 Task: Add an event with the title Product Development Update and Future Roadmap Discussion, date '2023/11/11', time 9:15 AM to 11:15 AMand add a description: Reviewing the creative elements of the campaign, such as visuals, copywriting, branding, and overall design. This involves evaluating their effectiveness in capturing attention, conveying the intended message, and creating a memorable brand impression.Select event color  Tomato . Add location for the event as: Hamburg, Germany, logged in from the account softage.4@softage.netand send the event invitation to softage.6@softage.net and softage.7@softage.net. Set a reminder for the event Weekly on Sunday
Action: Mouse moved to (108, 126)
Screenshot: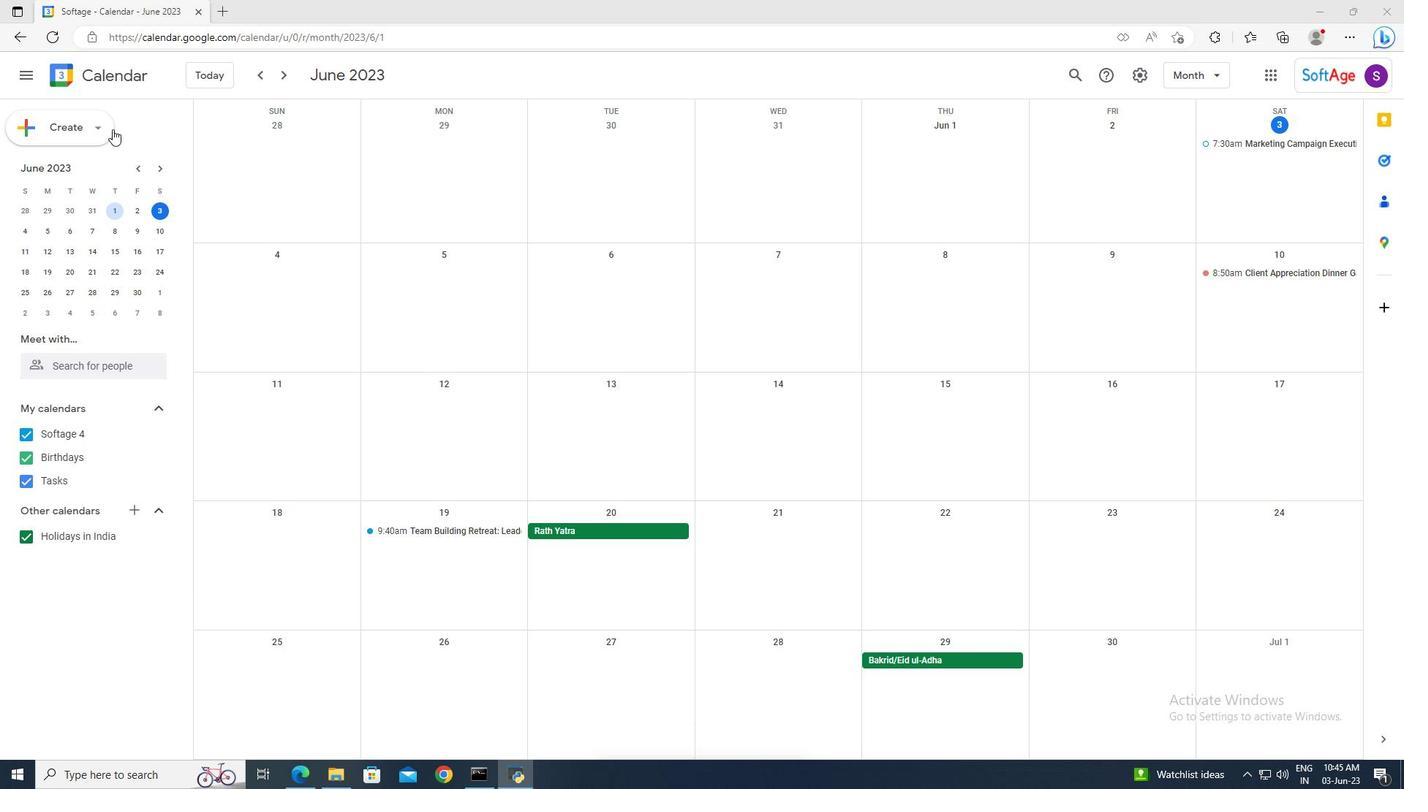 
Action: Mouse pressed left at (108, 126)
Screenshot: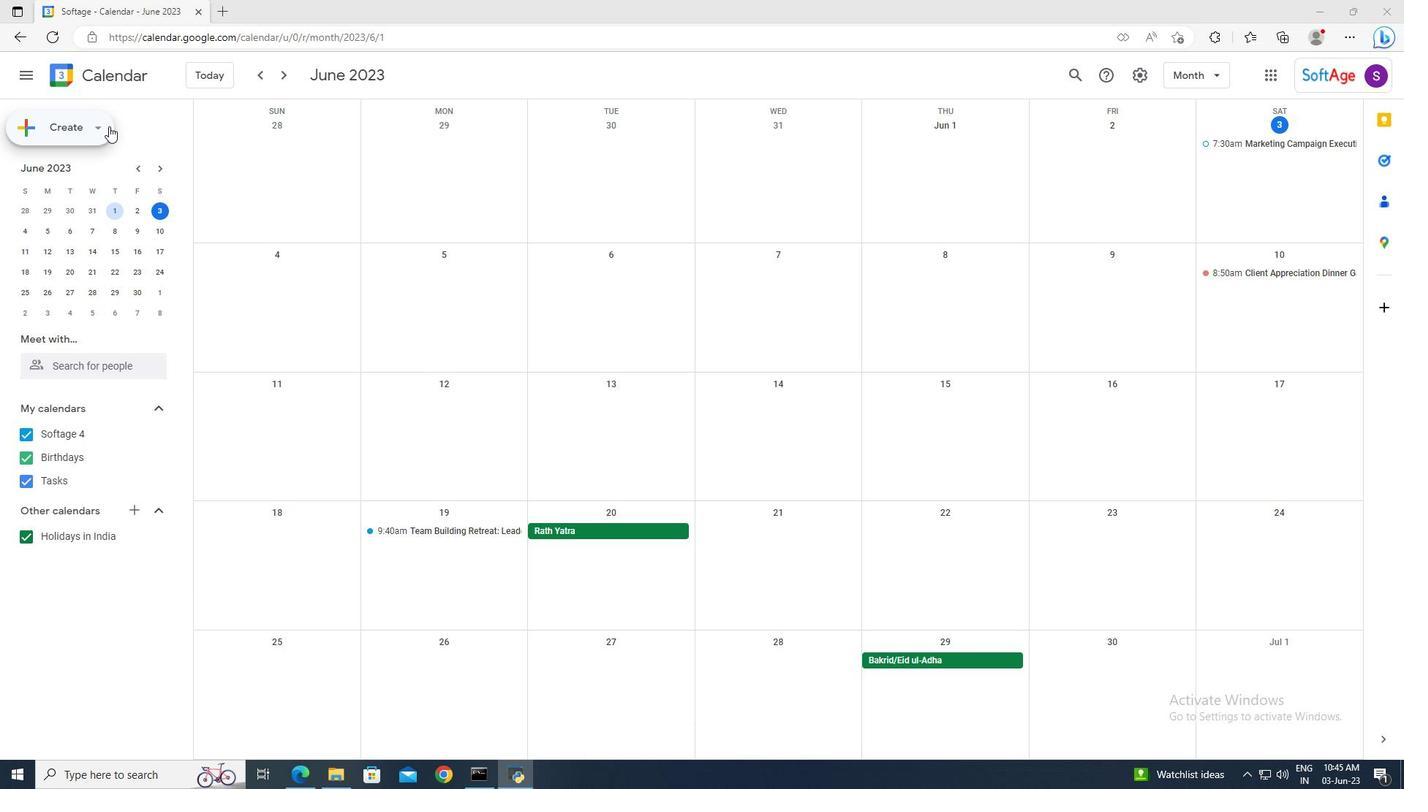 
Action: Mouse moved to (107, 163)
Screenshot: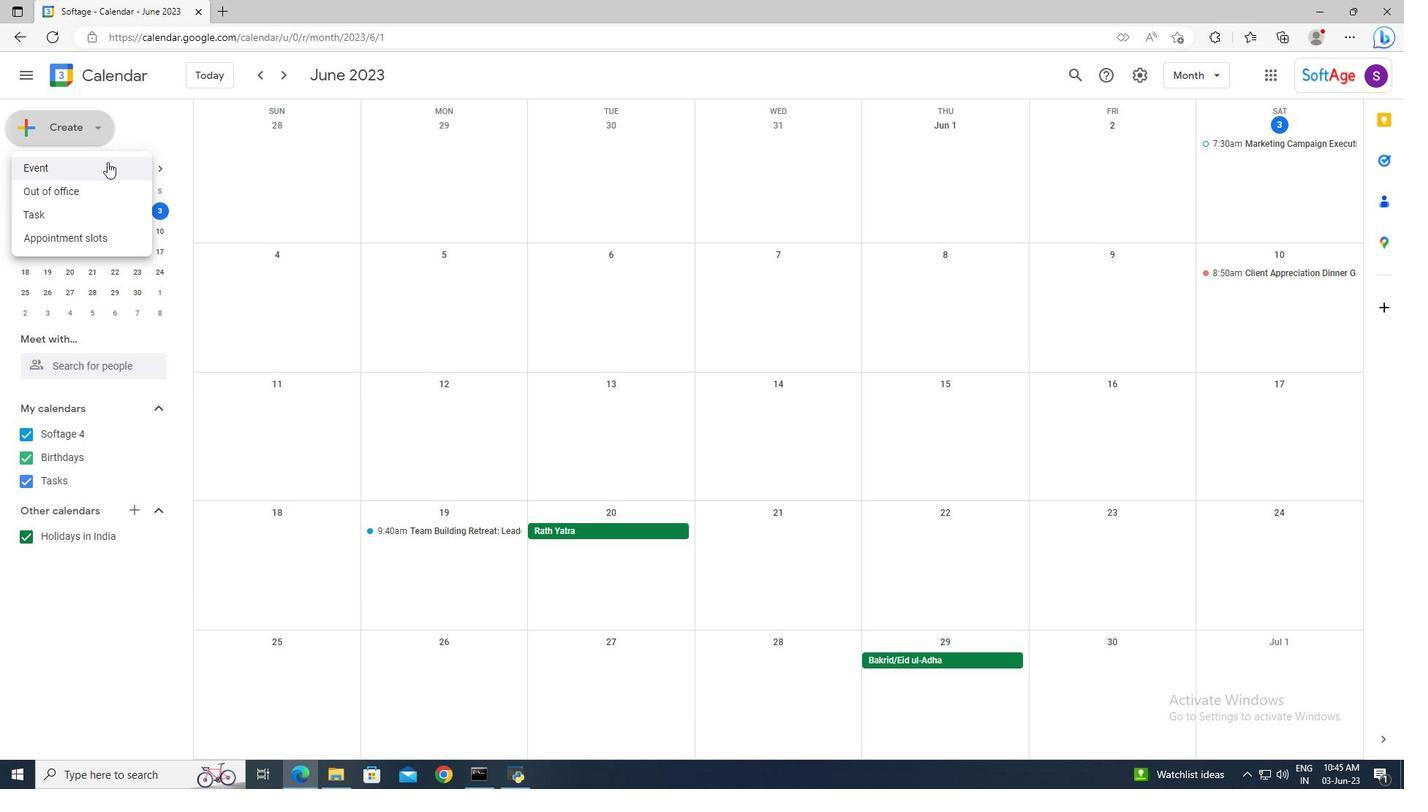 
Action: Mouse pressed left at (107, 163)
Screenshot: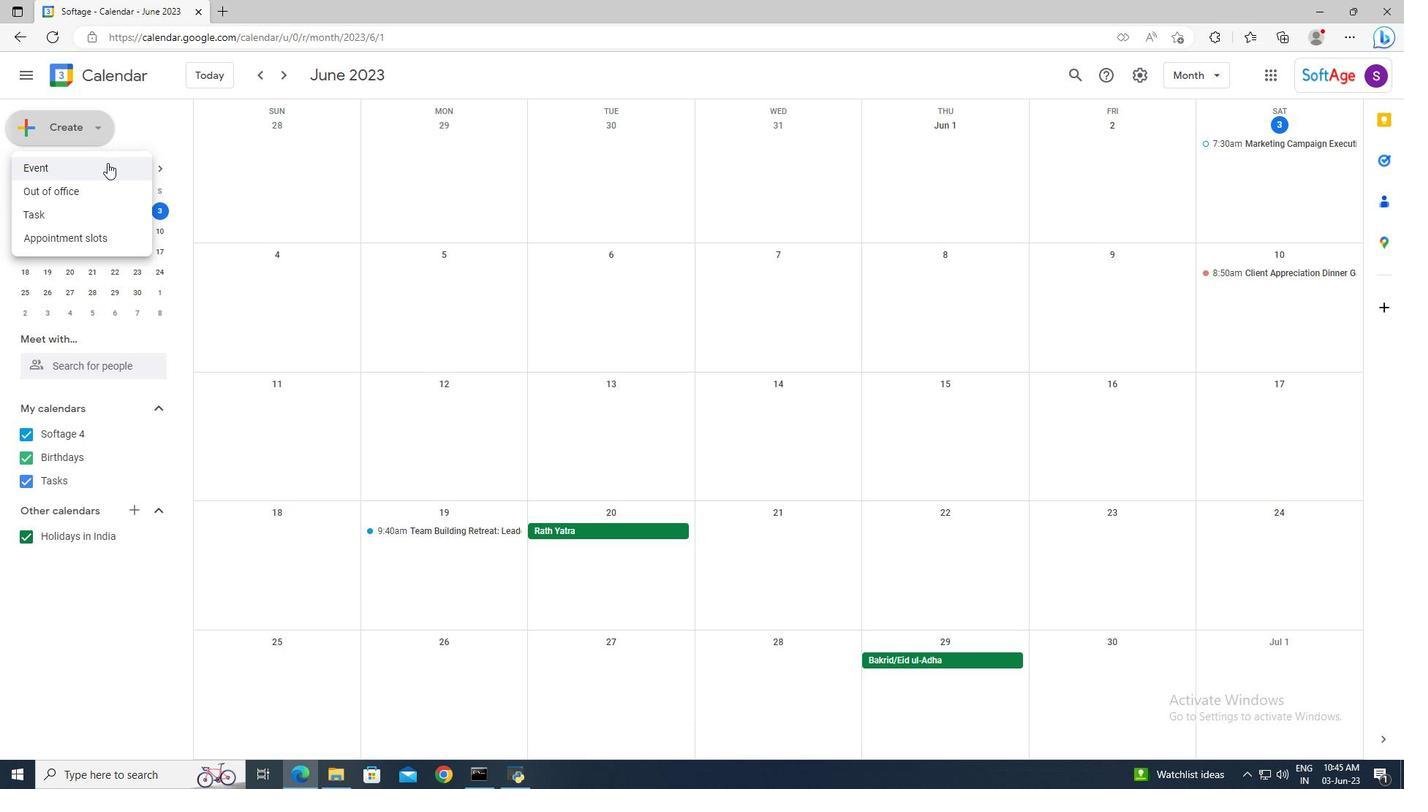 
Action: Mouse moved to (730, 489)
Screenshot: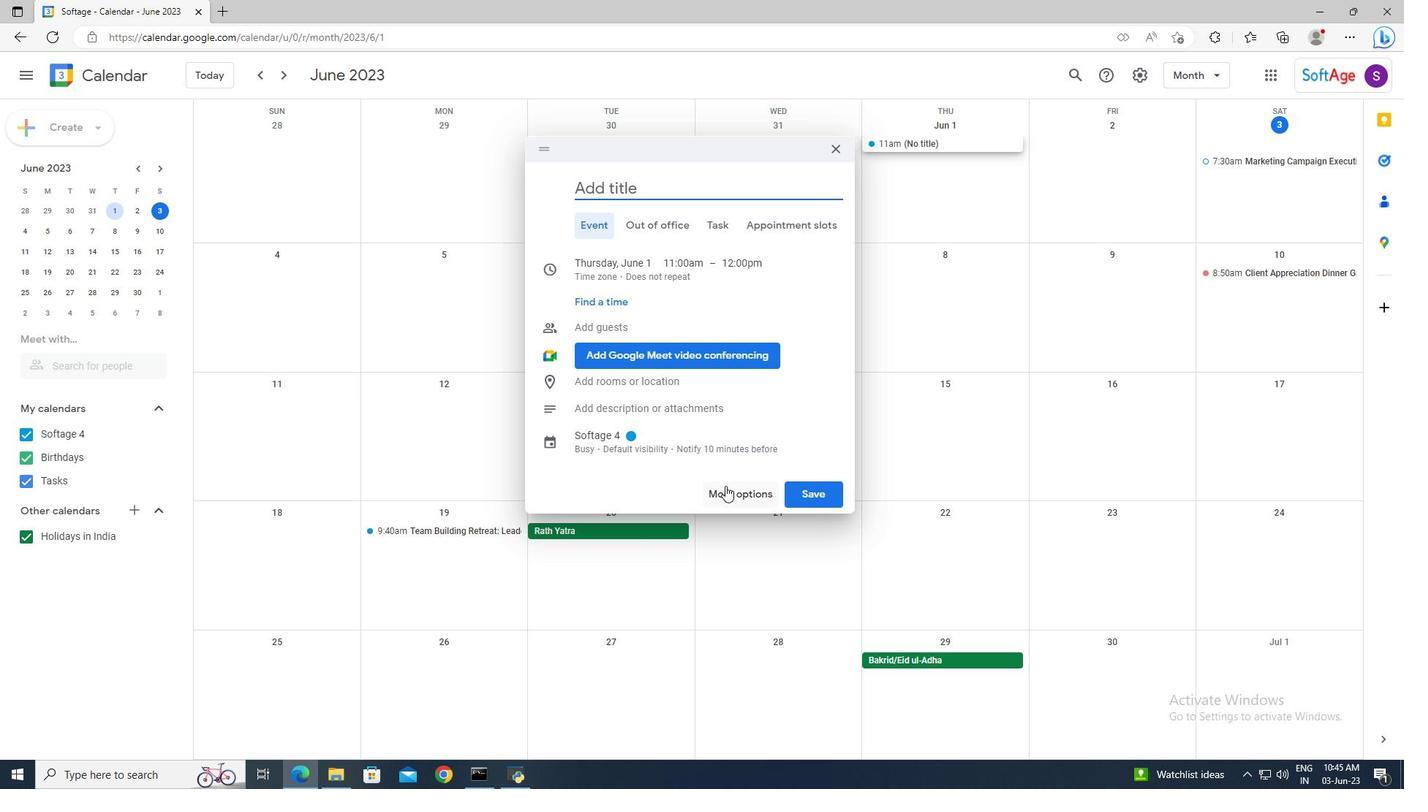 
Action: Mouse pressed left at (730, 489)
Screenshot: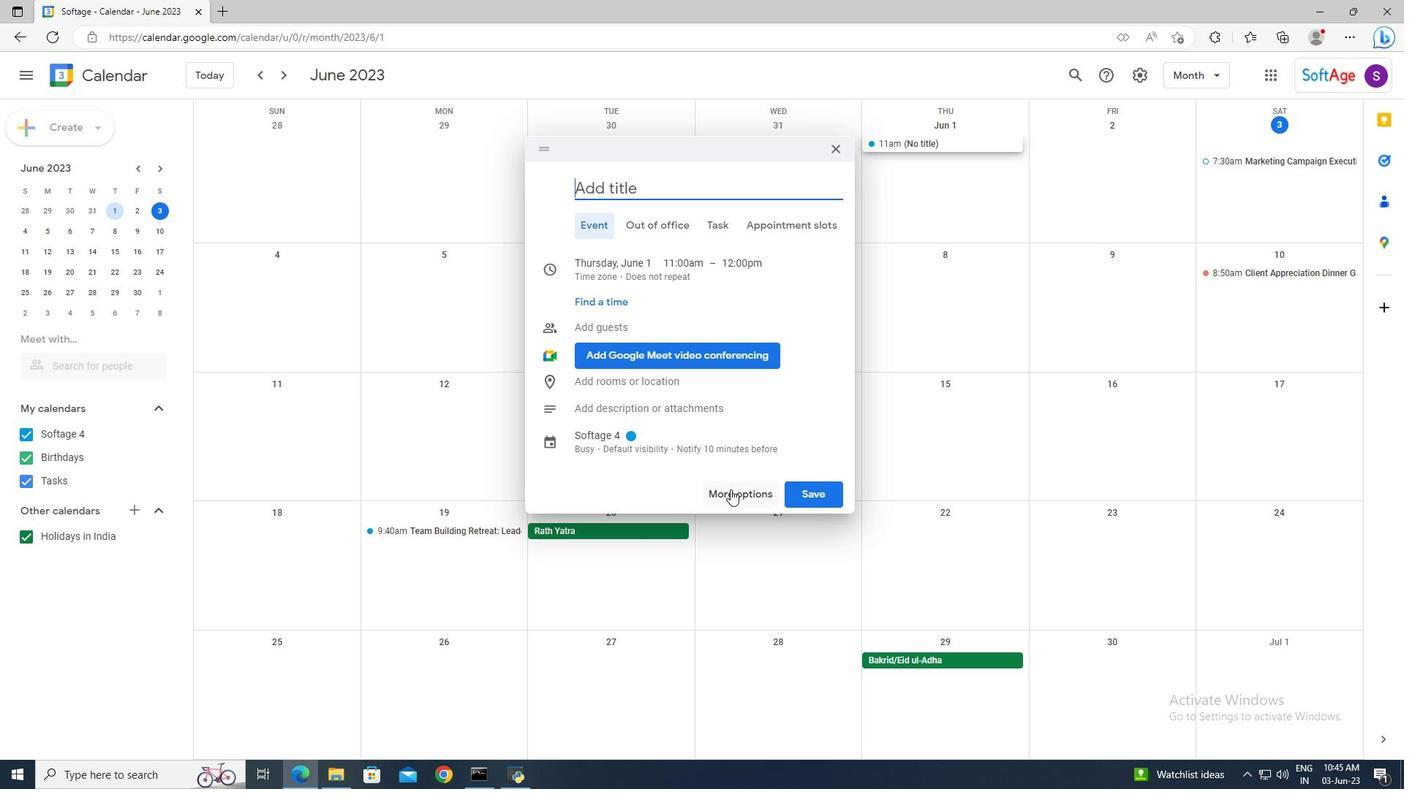 
Action: Mouse moved to (426, 86)
Screenshot: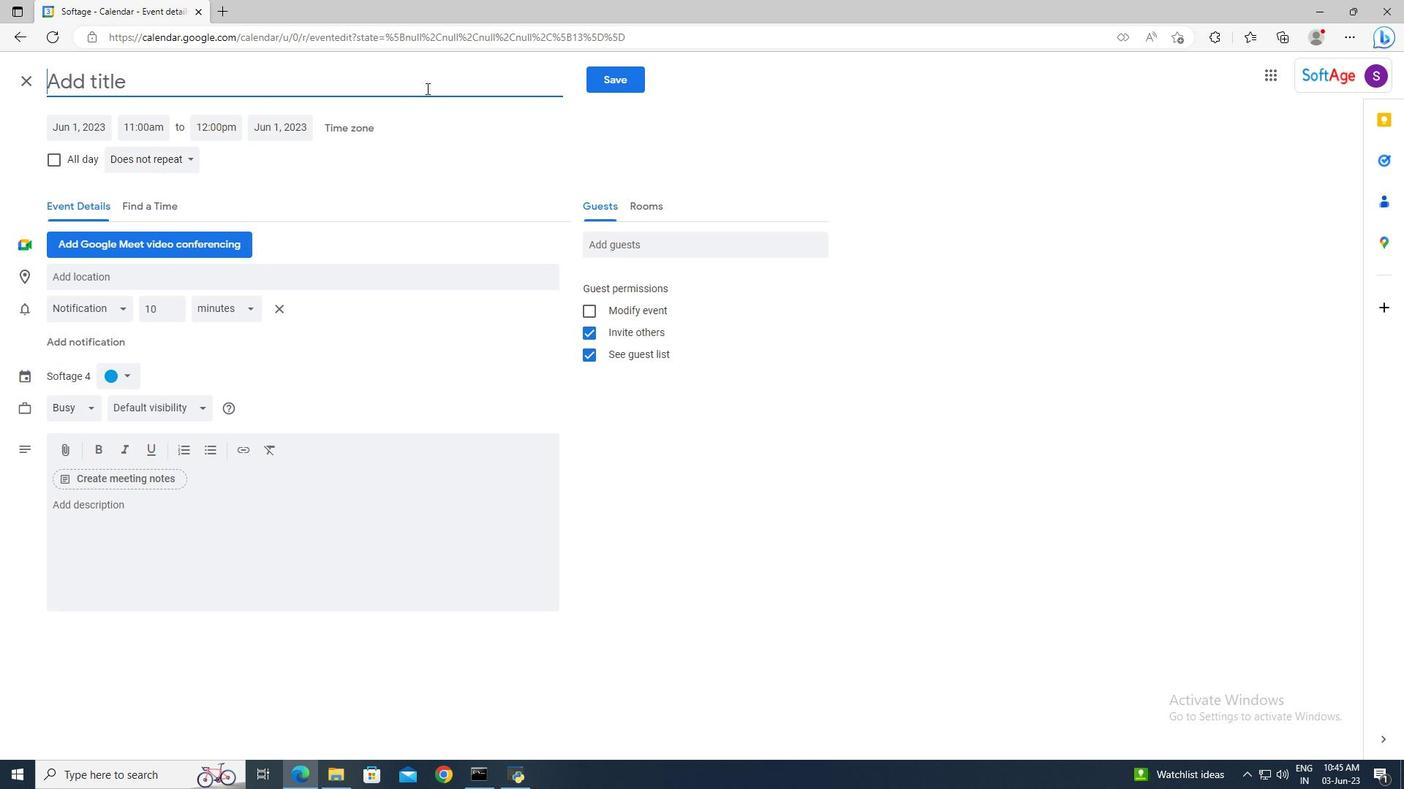 
Action: Mouse pressed left at (426, 86)
Screenshot: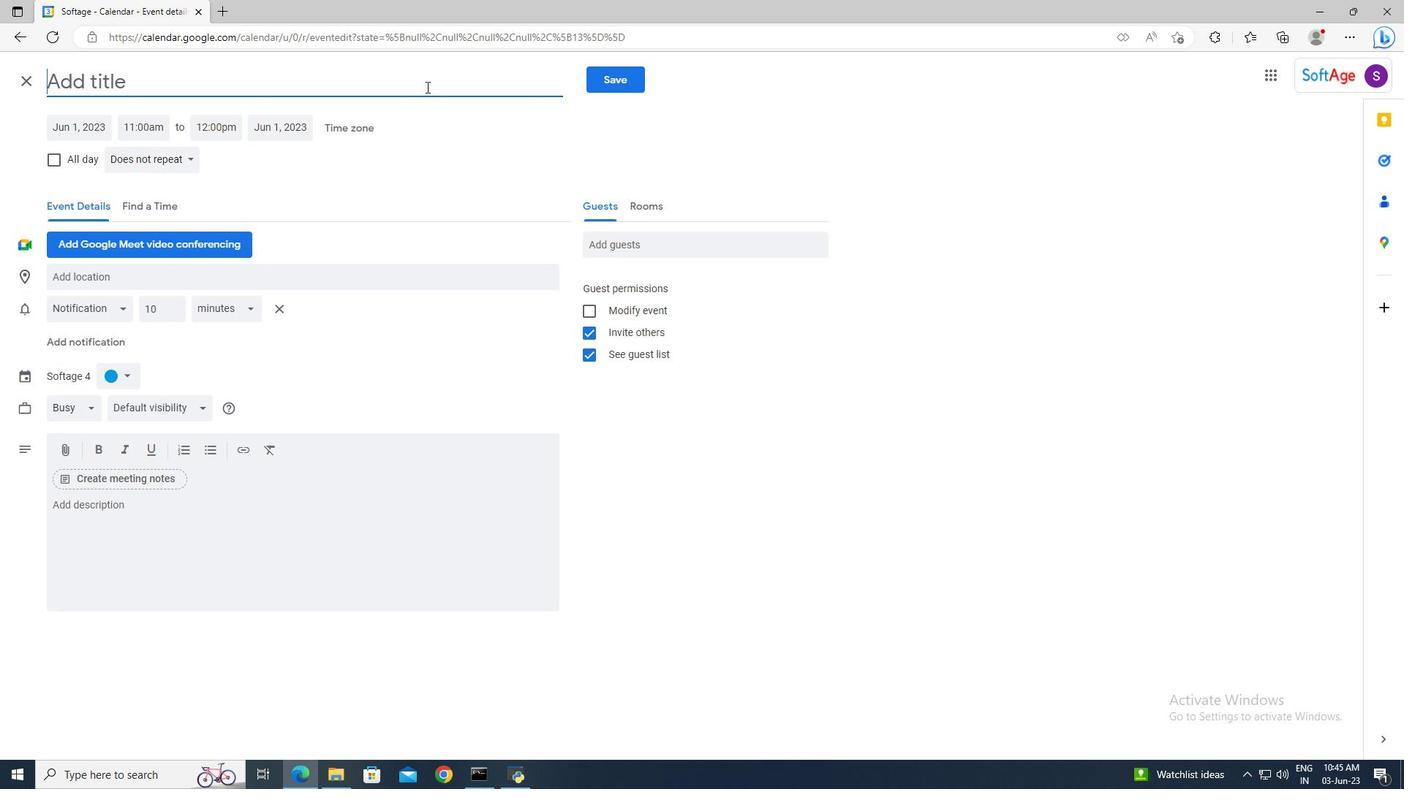 
Action: Key pressed <Key.shift>Product<Key.space><Key.shift><Key.shift><Key.shift><Key.shift><Key.shift><Key.shift><Key.shift><Key.shift><Key.shift>Development<Key.space><Key.shift>Update<Key.space>and<Key.space><Key.shift>Future<Key.space><Key.shift><Key.shift>Roadmap<Key.space><Key.shift>Discussion
Screenshot: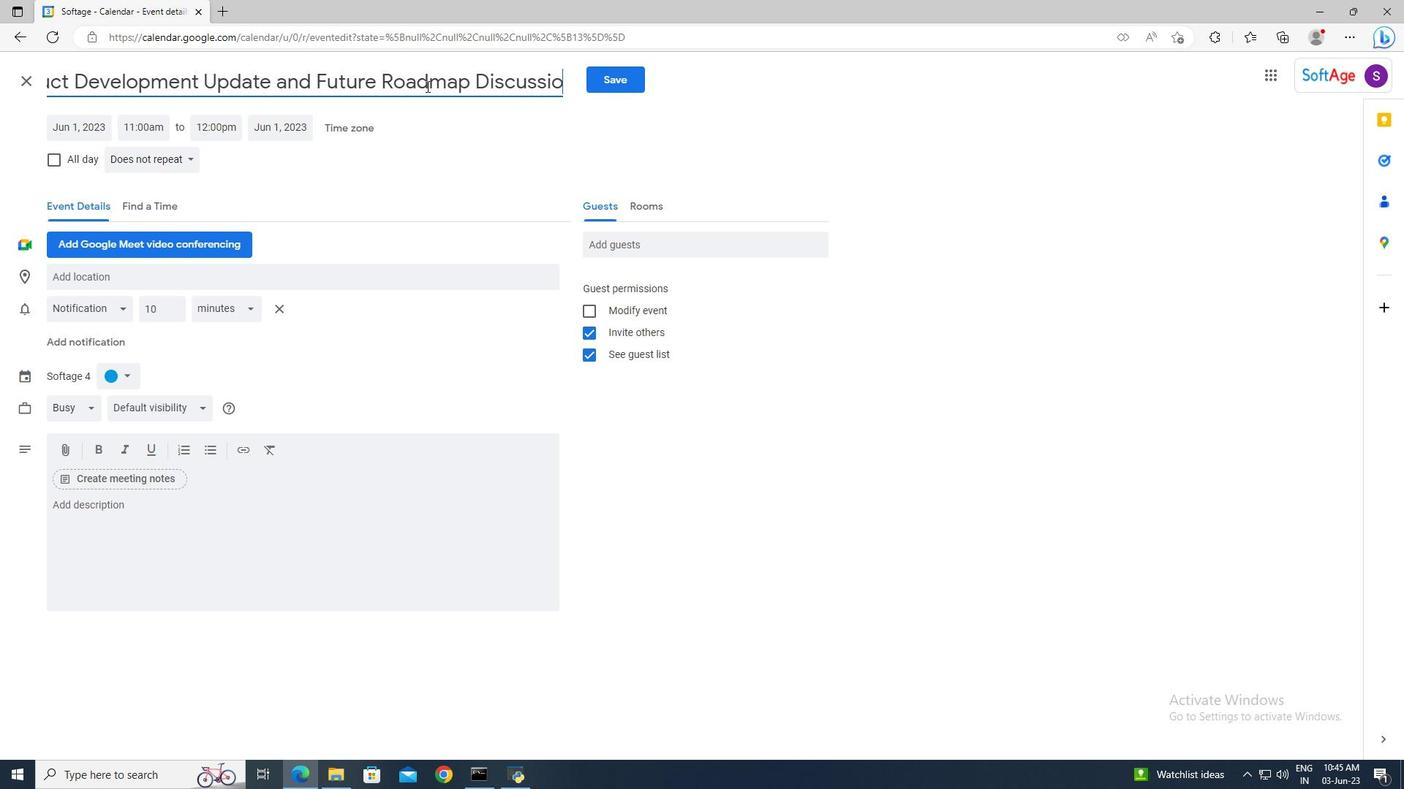 
Action: Mouse moved to (105, 125)
Screenshot: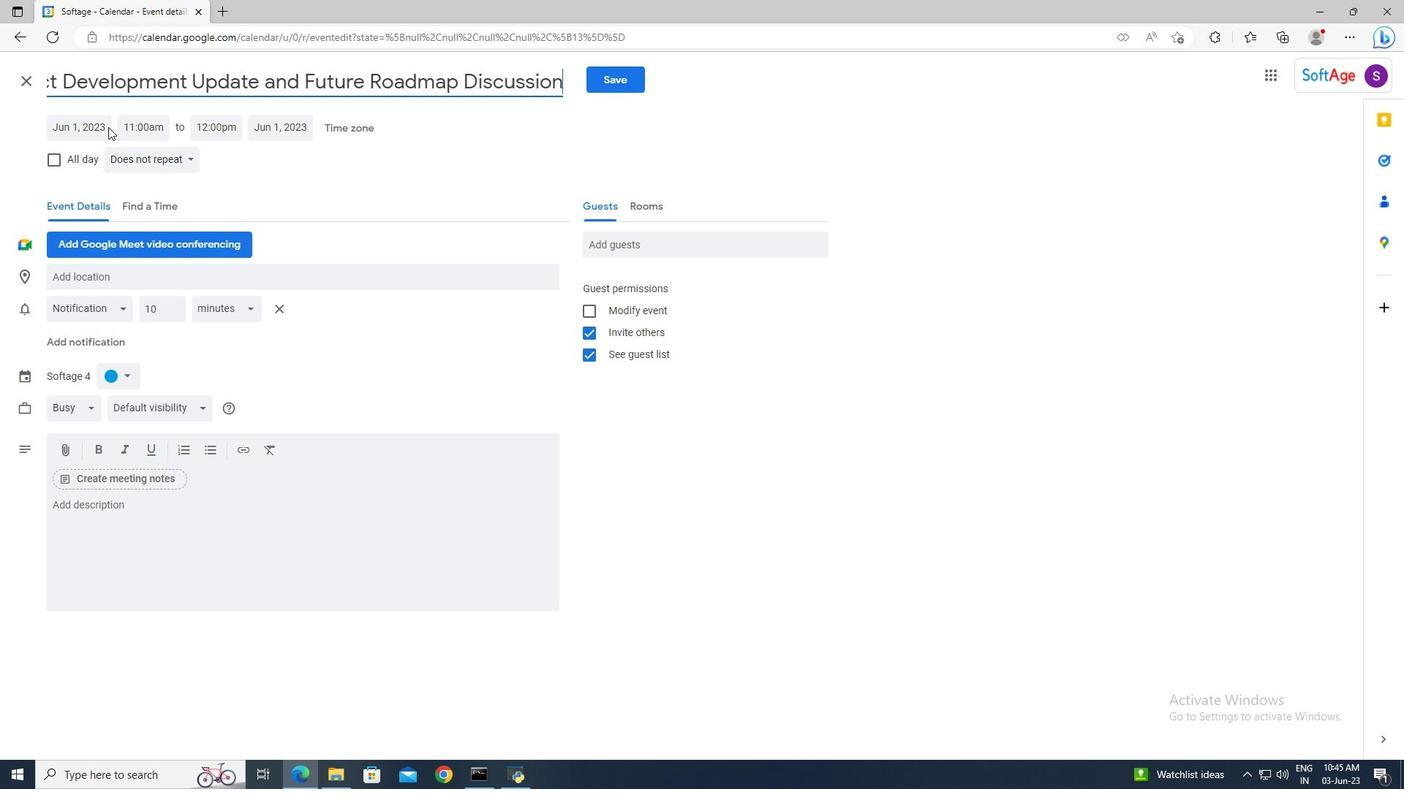 
Action: Mouse pressed left at (105, 125)
Screenshot: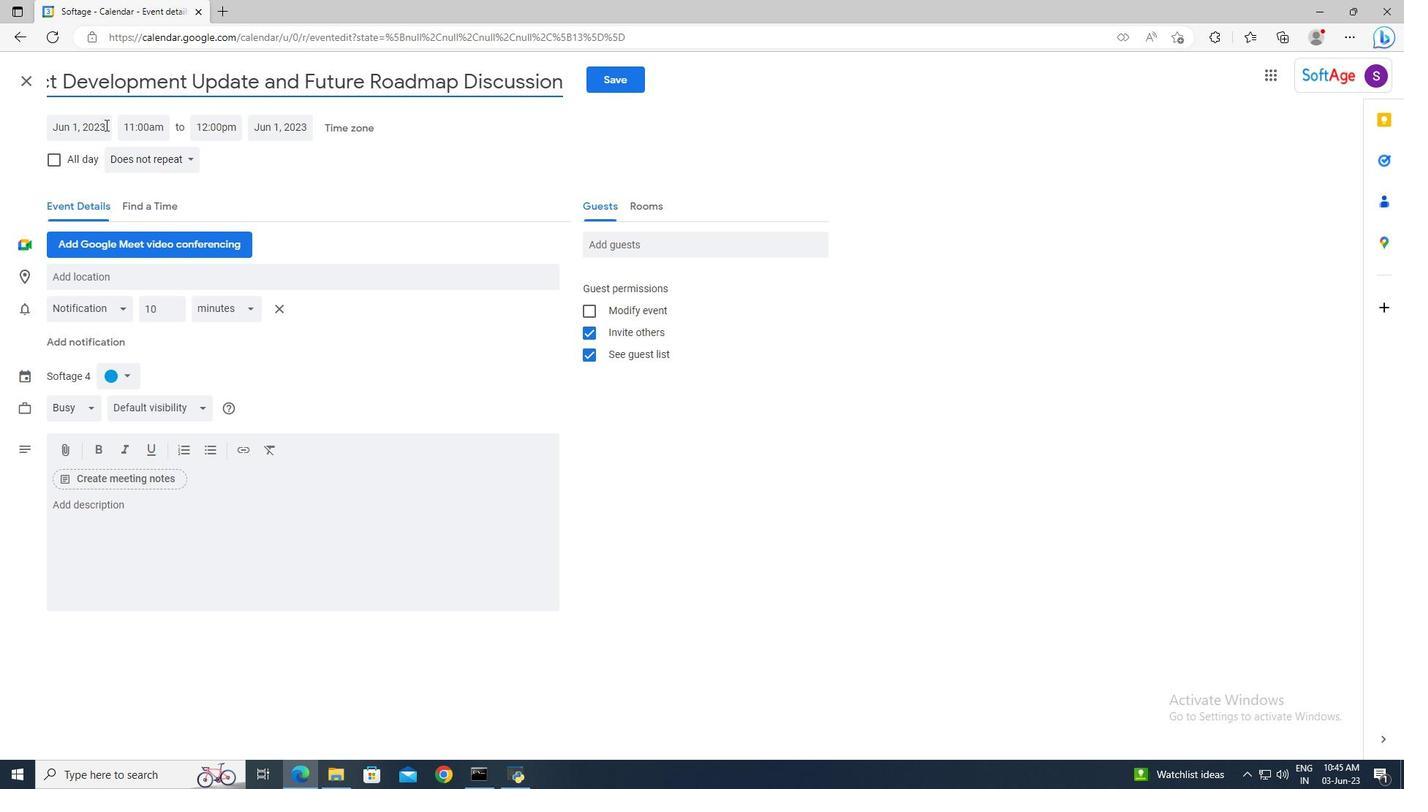 
Action: Mouse moved to (227, 154)
Screenshot: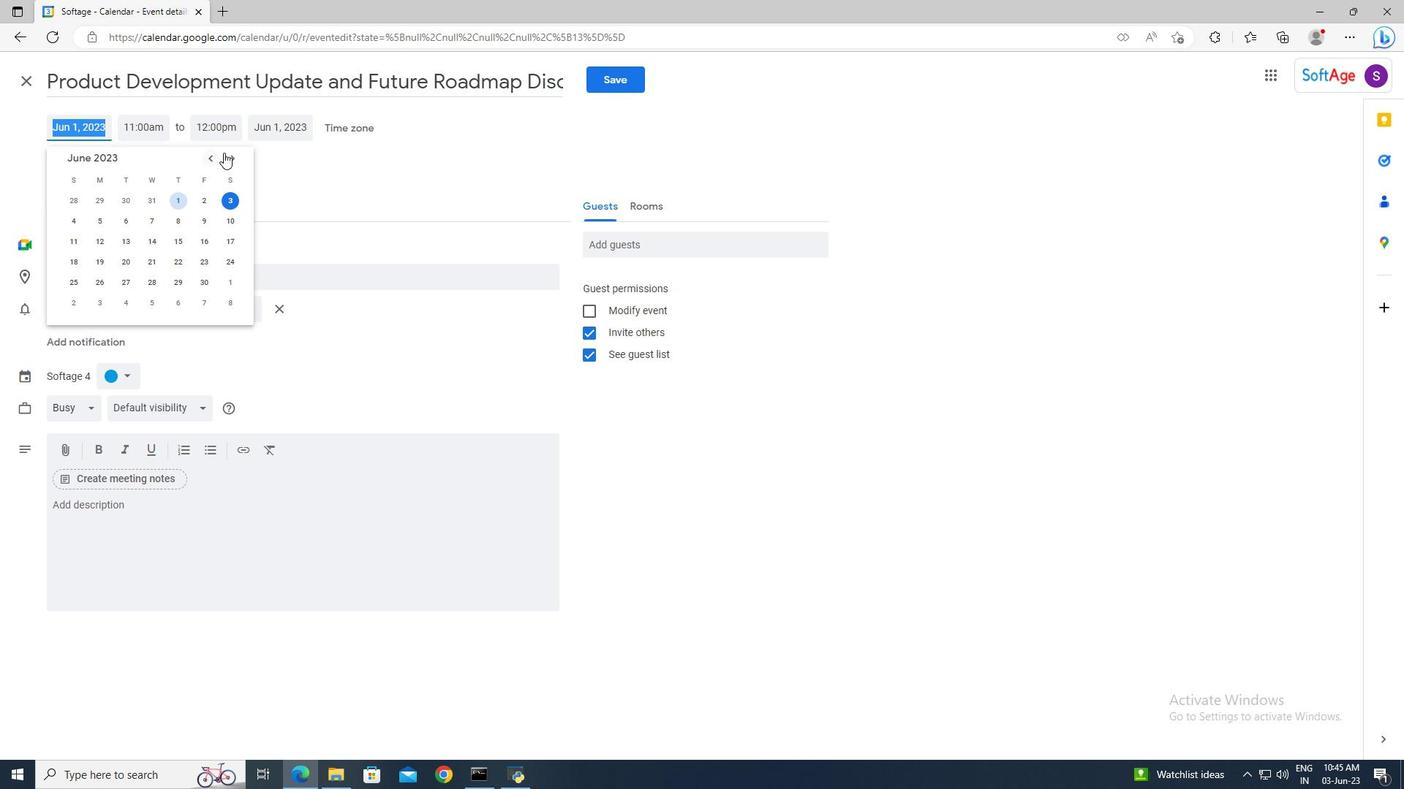 
Action: Mouse pressed left at (227, 154)
Screenshot: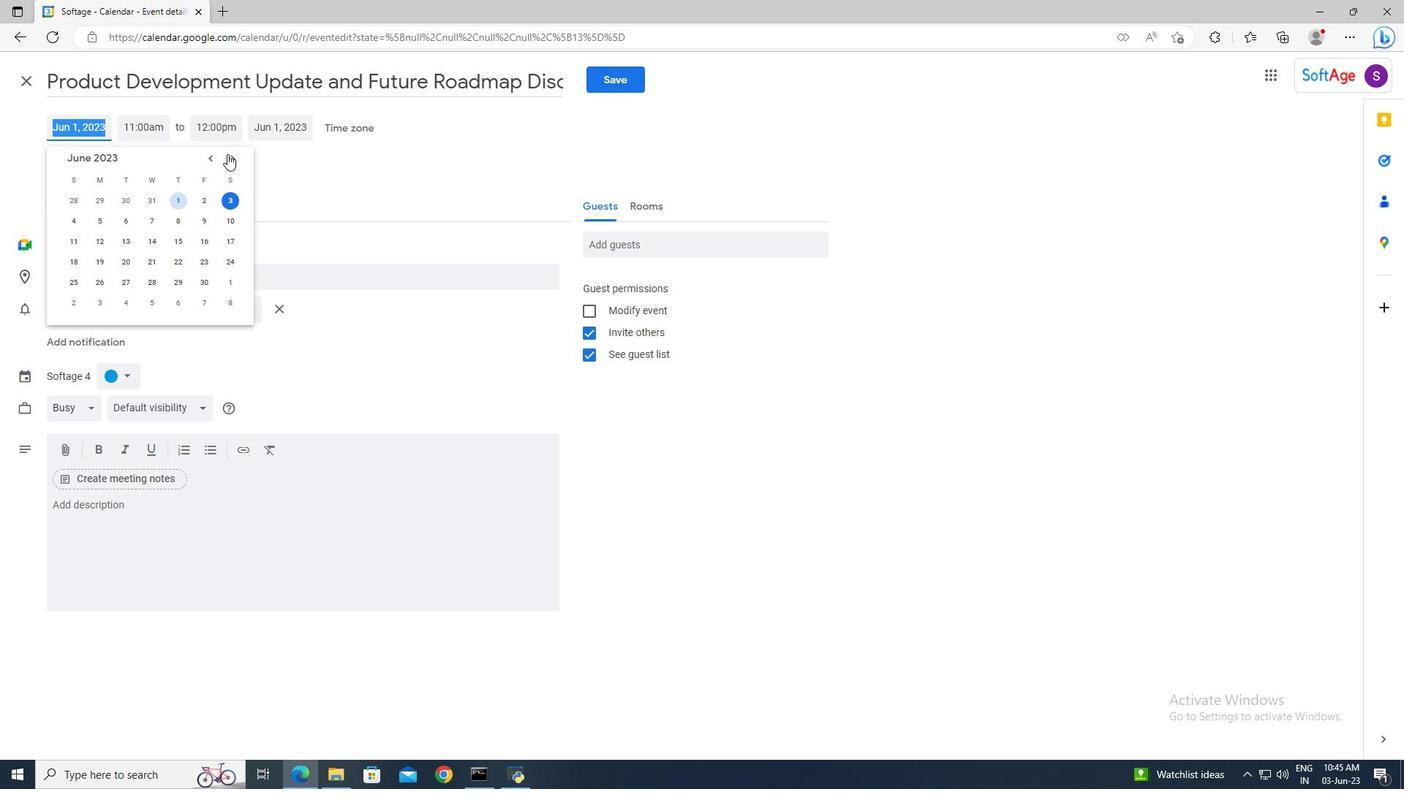 
Action: Mouse pressed left at (227, 154)
Screenshot: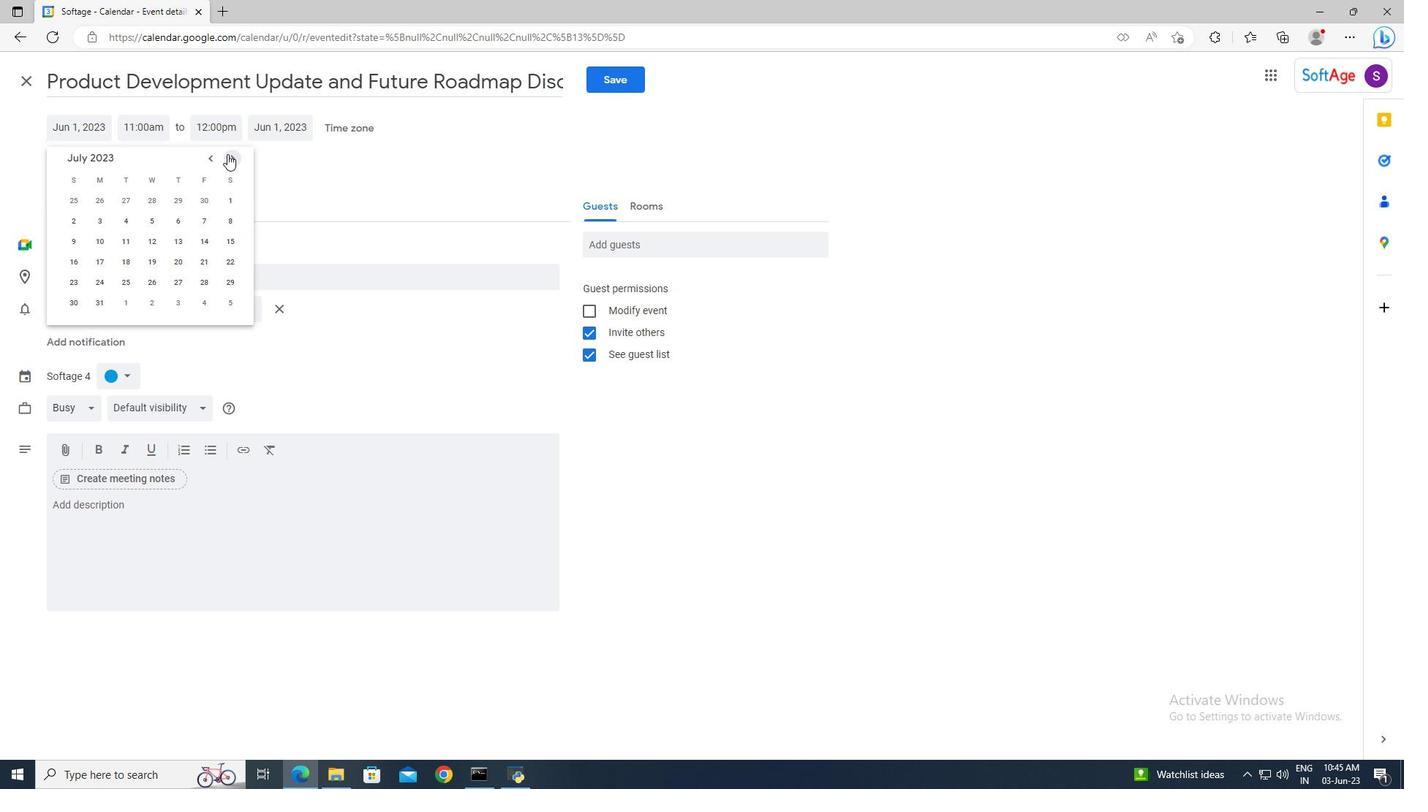 
Action: Mouse pressed left at (227, 154)
Screenshot: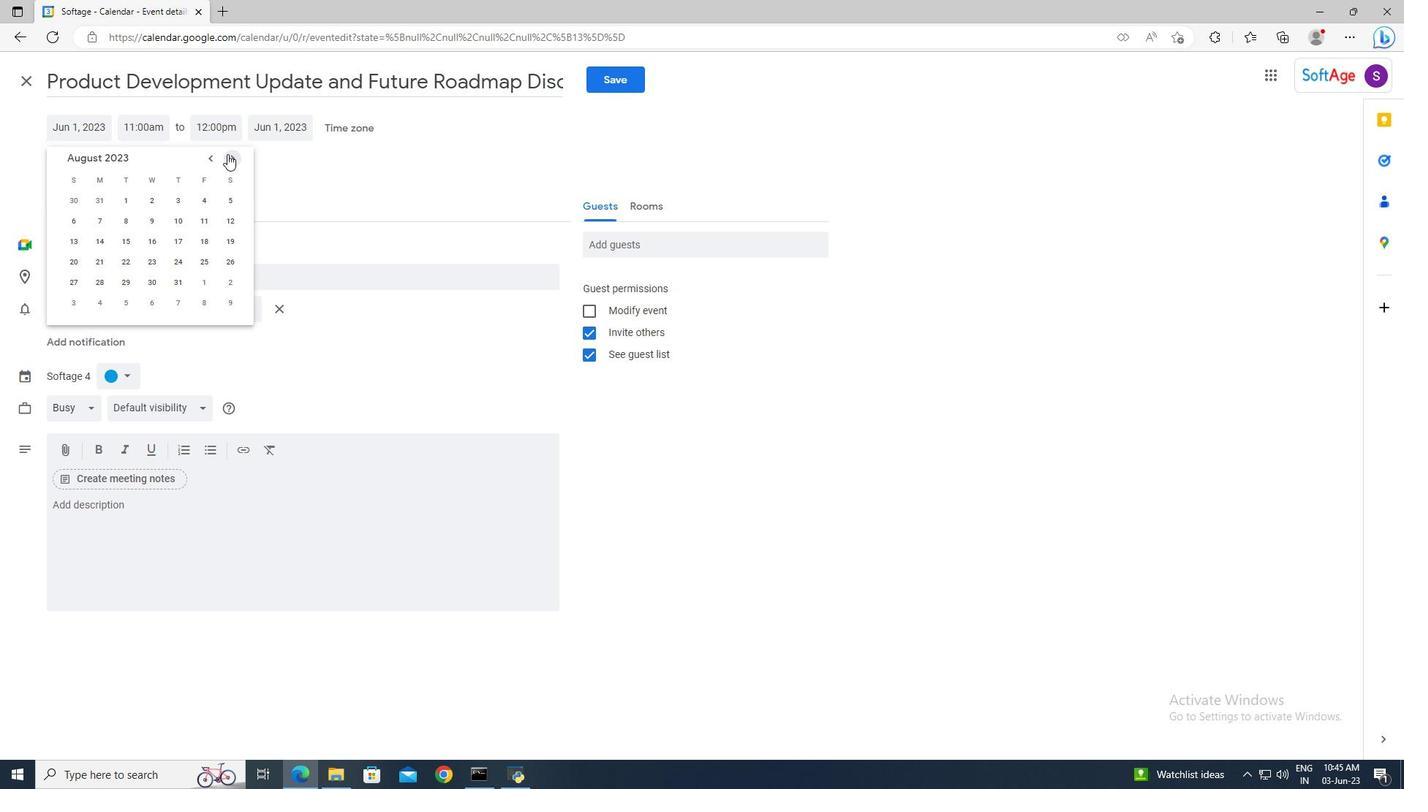 
Action: Mouse pressed left at (227, 154)
Screenshot: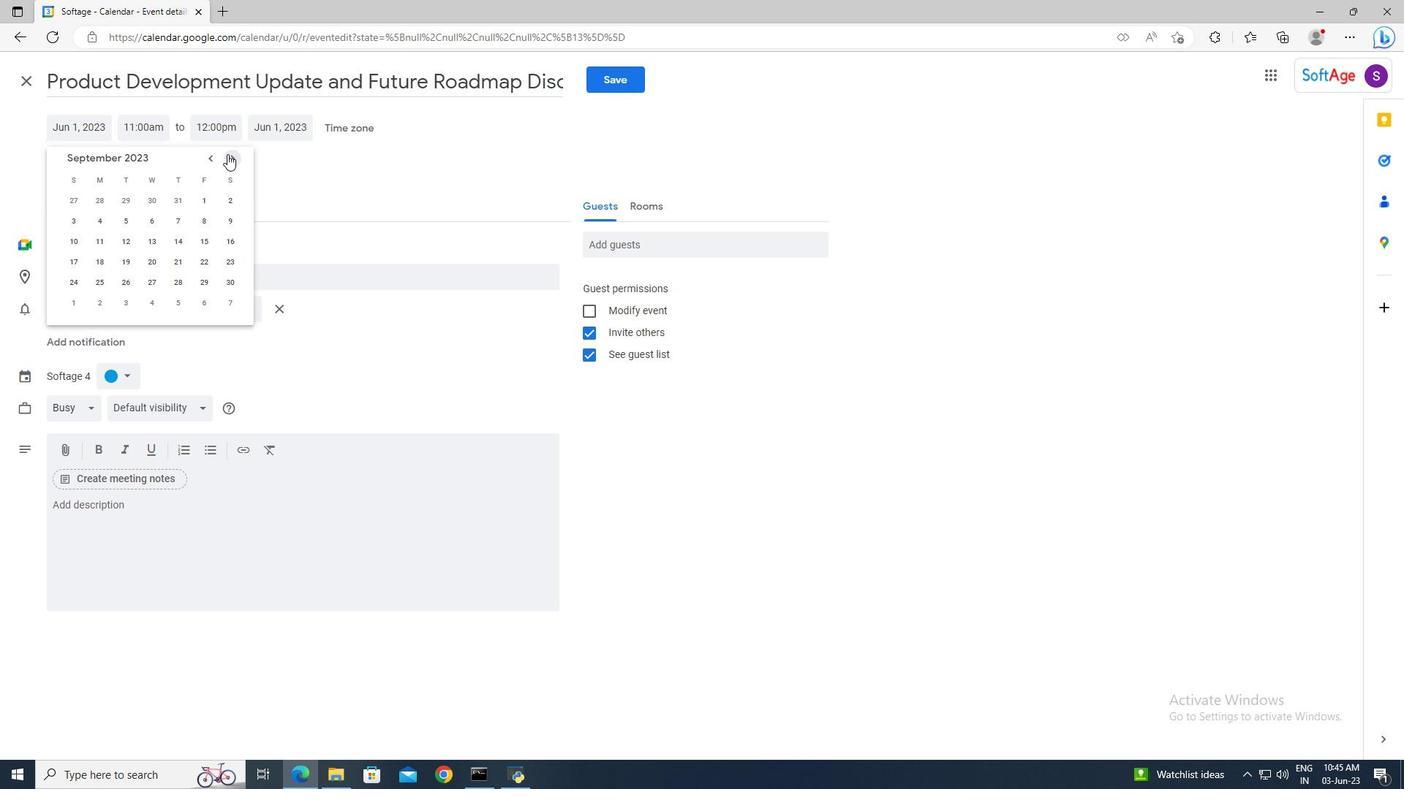
Action: Mouse pressed left at (227, 154)
Screenshot: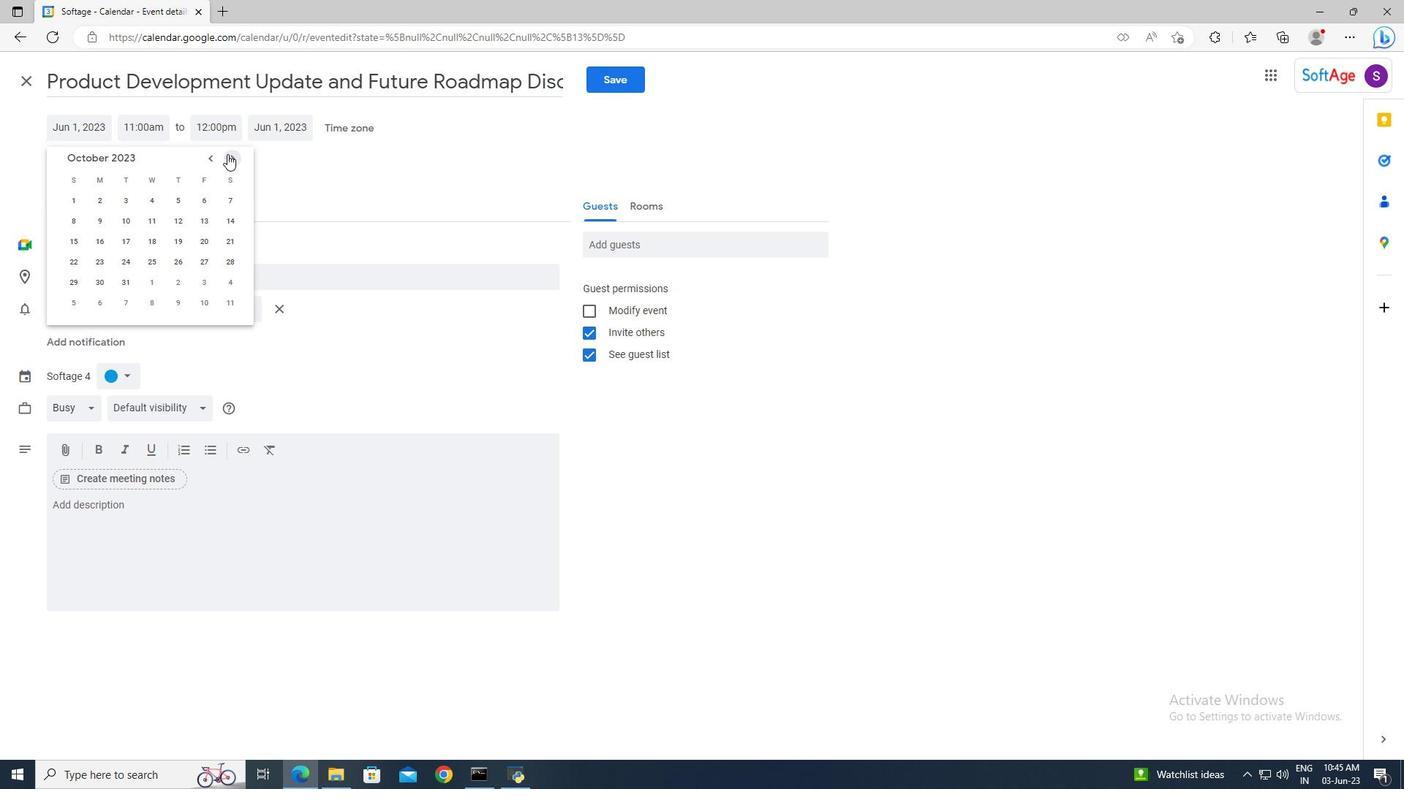 
Action: Mouse moved to (223, 215)
Screenshot: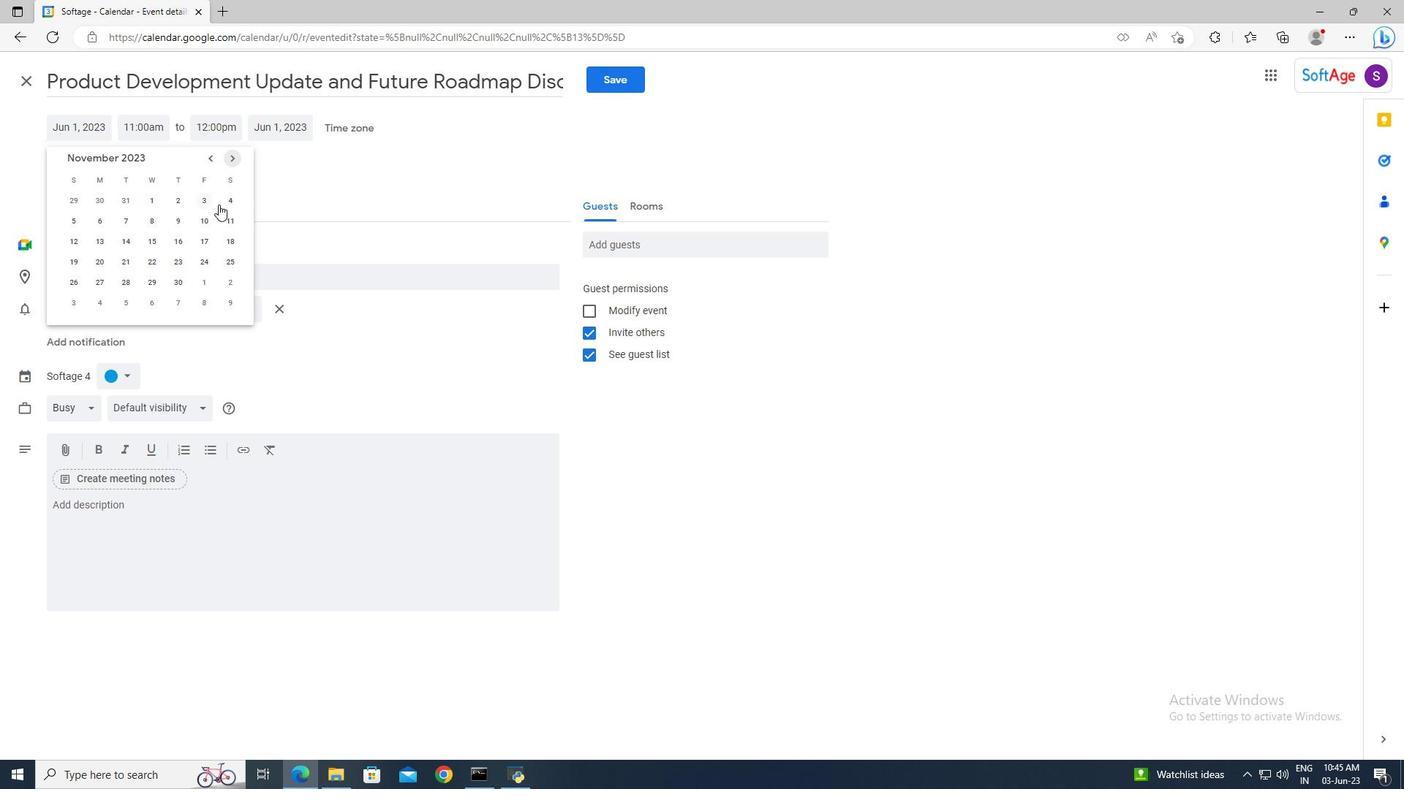 
Action: Mouse pressed left at (223, 215)
Screenshot: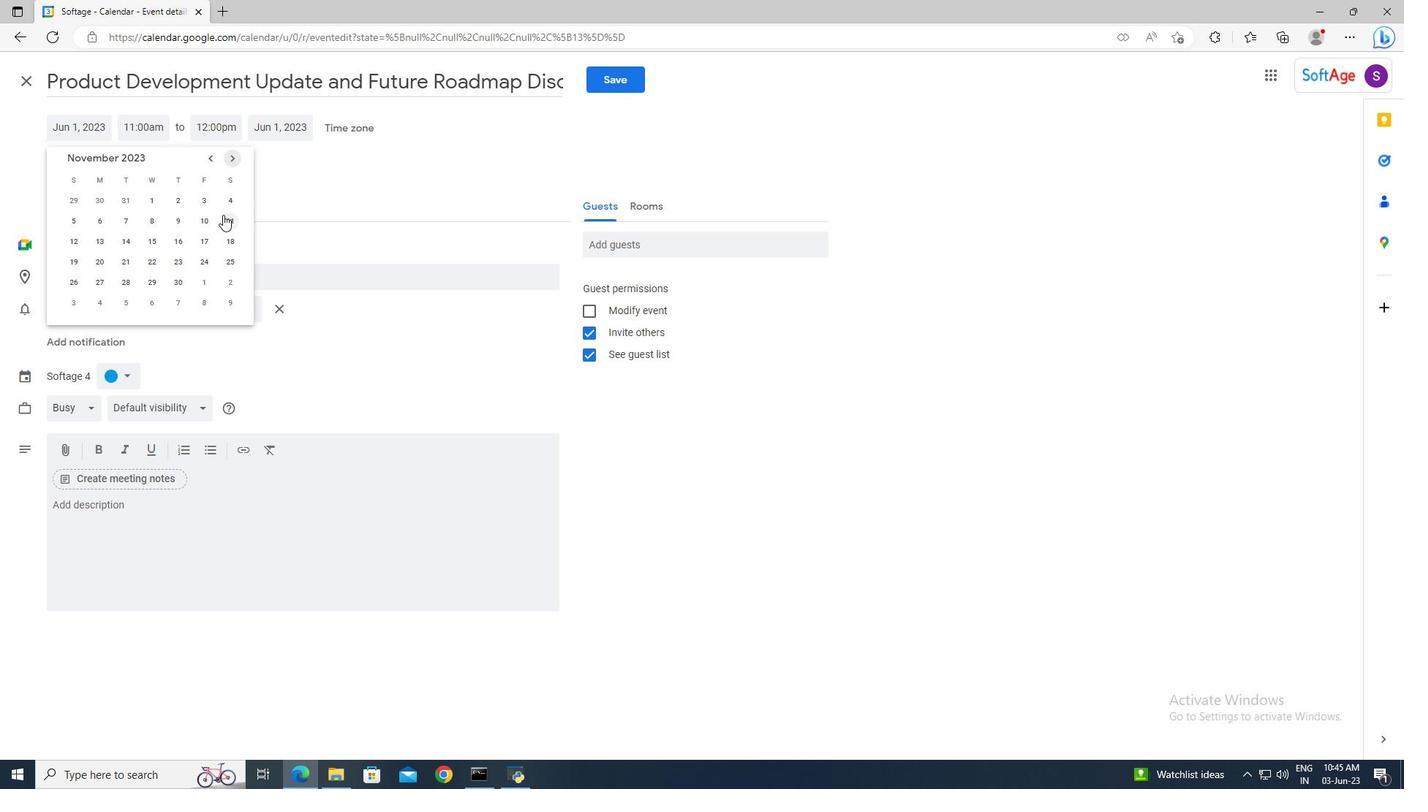 
Action: Mouse moved to (149, 125)
Screenshot: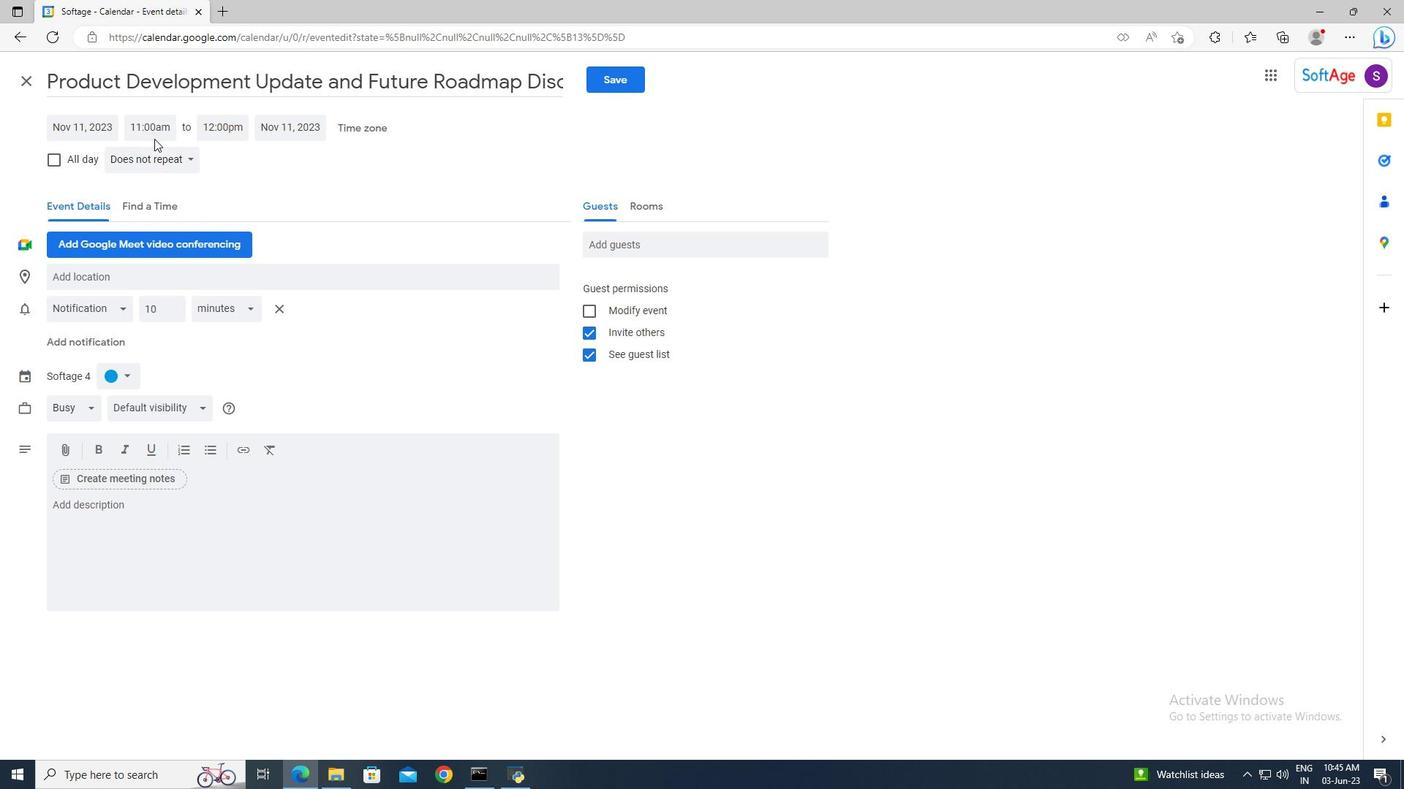 
Action: Mouse pressed left at (149, 125)
Screenshot: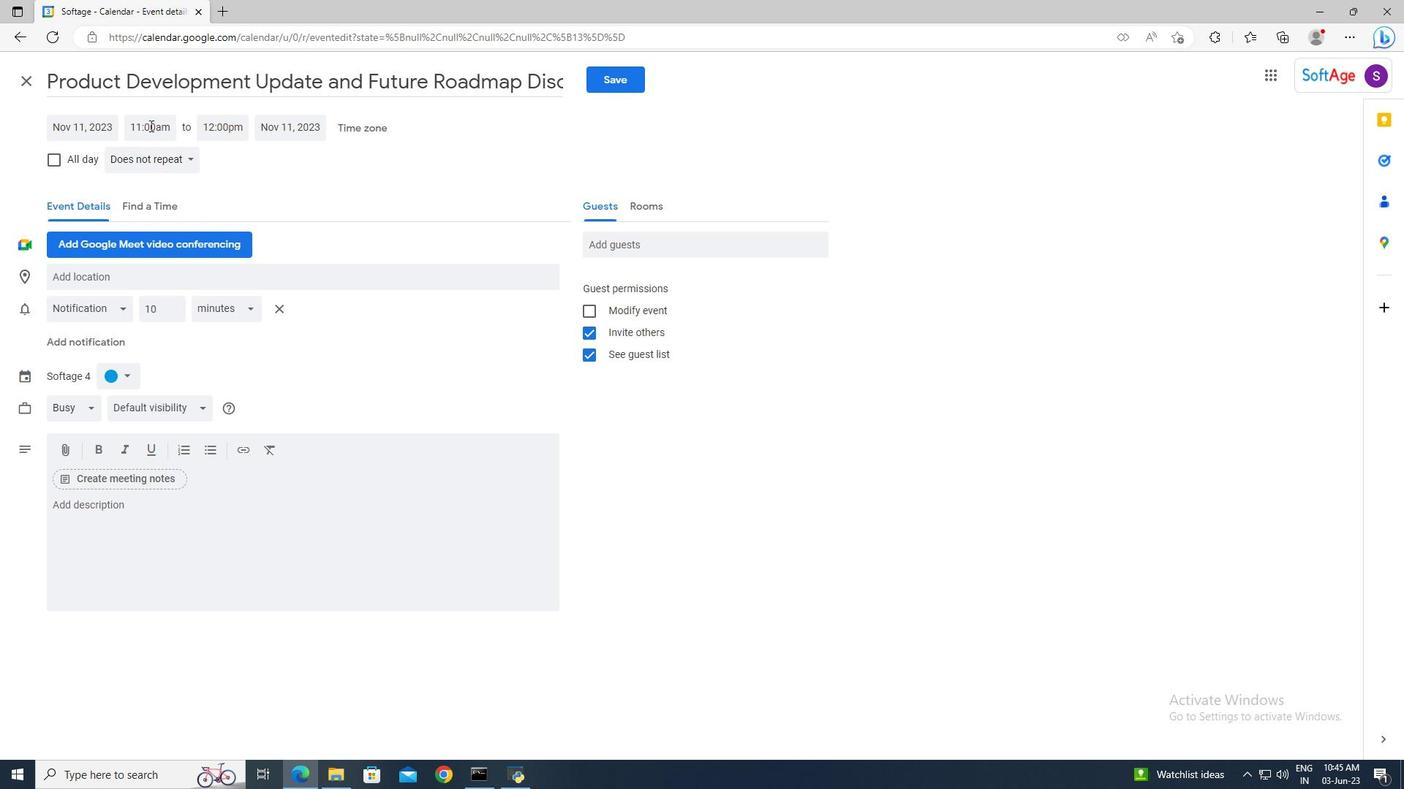 
Action: Key pressed 9<Key.shift_r>:15am<Key.enter><Key.tab>11<Key.shift_r>:15<Key.enter>
Screenshot: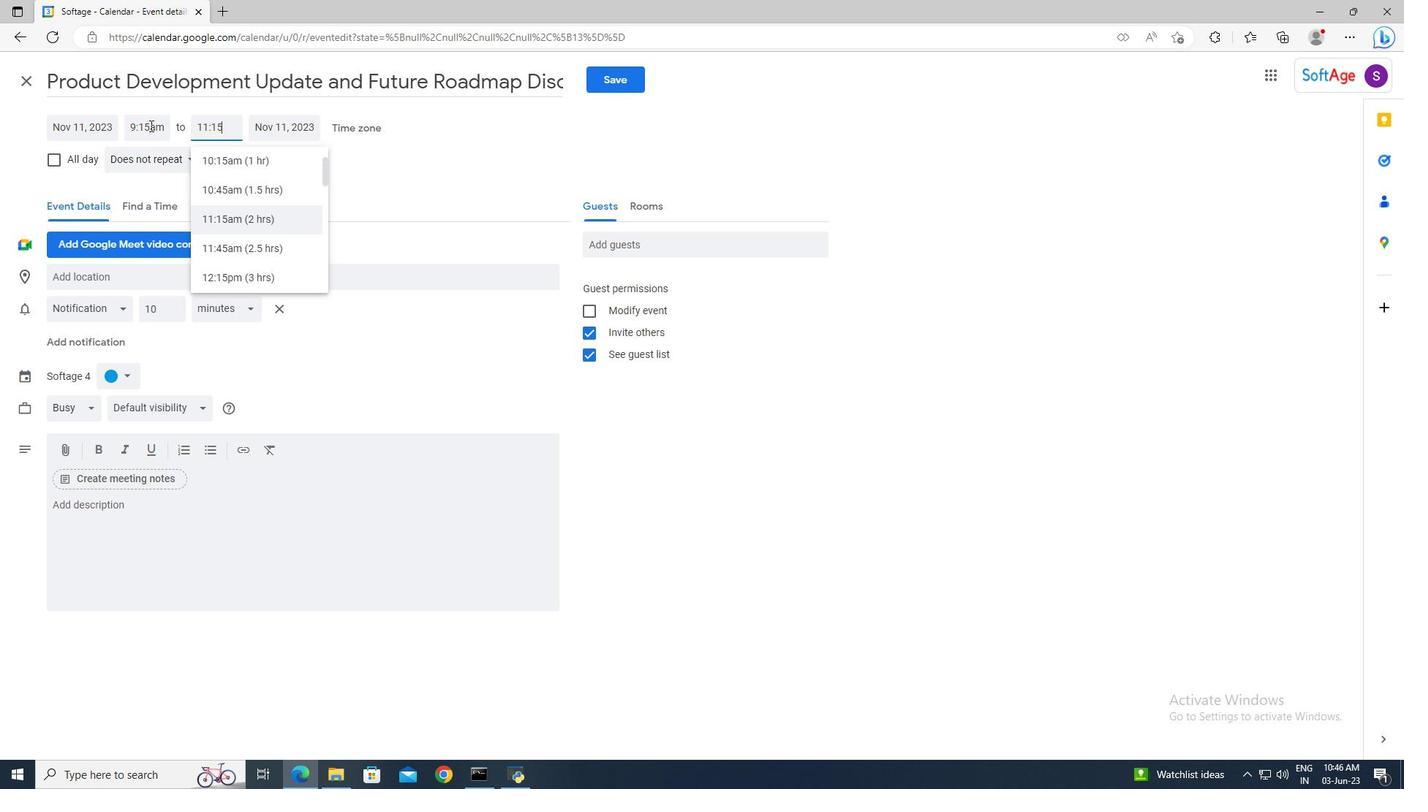 
Action: Mouse moved to (148, 511)
Screenshot: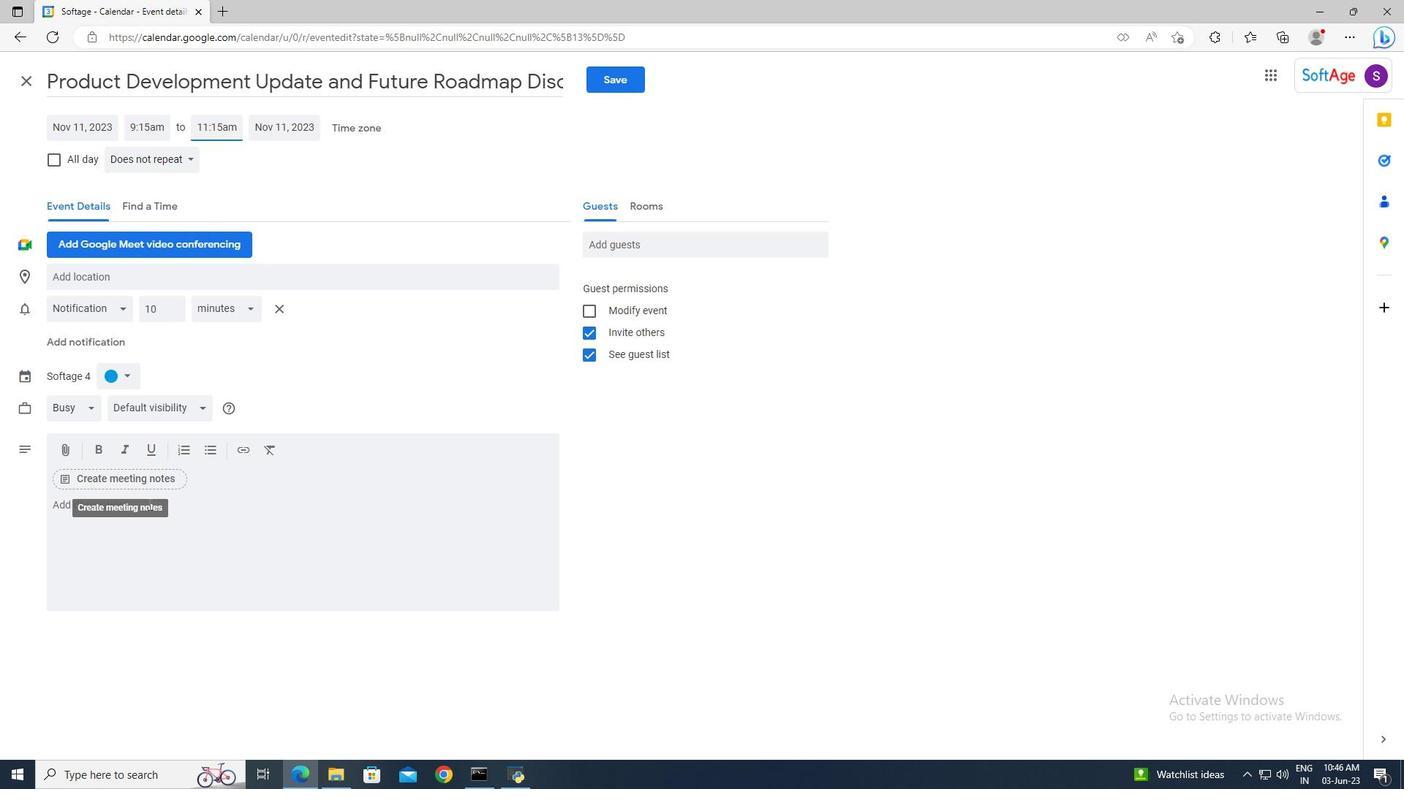 
Action: Mouse pressed left at (148, 511)
Screenshot: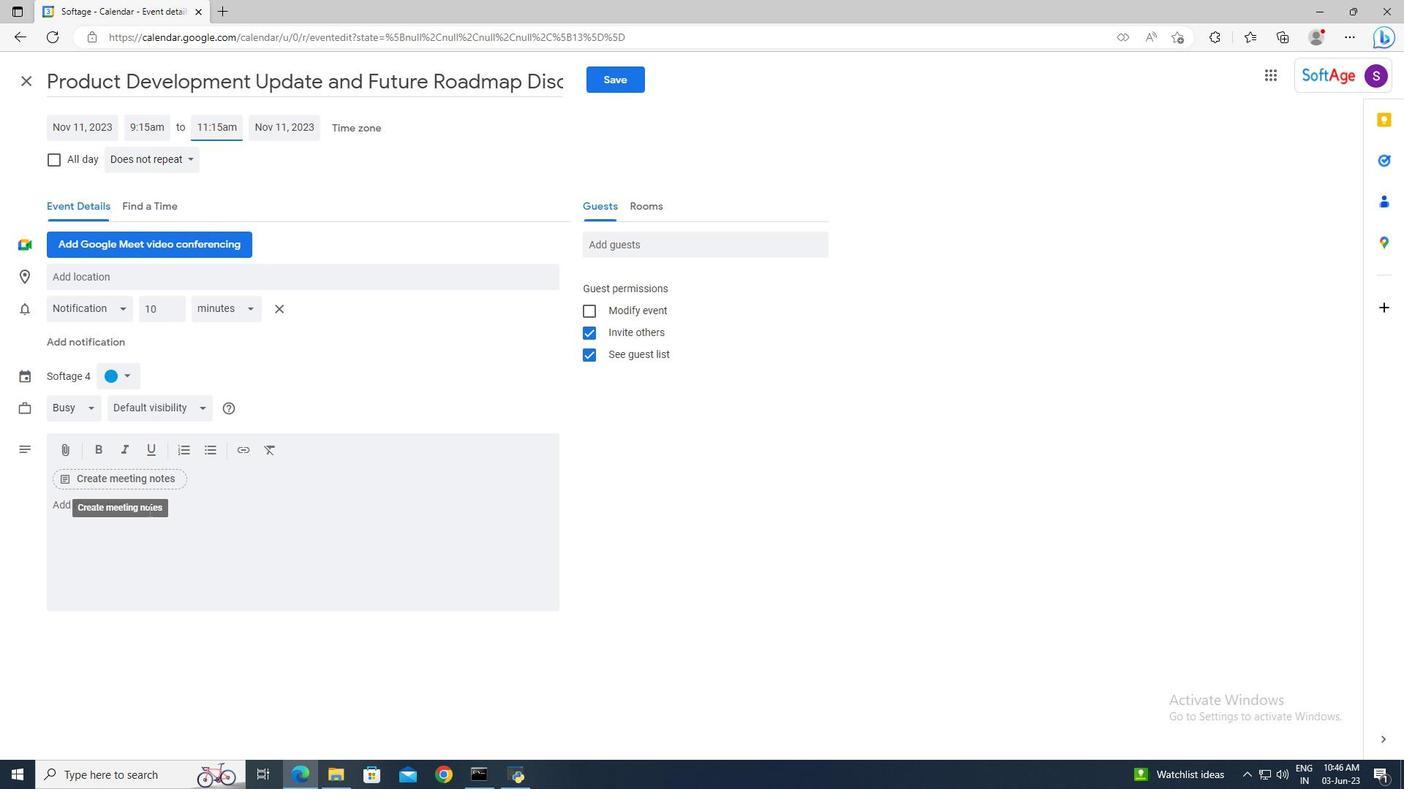 
Action: Key pressed <Key.shift>Reviw<Key.backspace>ewing<Key.space>the<Key.space>creative<Key.space>elements<Key.space>of<Key.space>the<Key.space>campaign,<Key.space>such<Key.space>as<Key.space>visuals,<Key.space>copywriting,<Key.space>branding,<Key.space>and<Key.space>overall<Key.space>design.<Key.space><Key.shift>The<Key.space><Key.backspace><Key.backspace>is<Key.space>involves<Key.space>evaluating<Key.space>their<Key.space>effectiveness<Key.space>in<Key.space>capturing<Key.space>attention,<Key.space>conveu<Key.backspace>ying<Key.space>the<Key.space>intended<Key.space>message,<Key.space>and<Key.space>creating<Key.space>a<Key.space>memorable<Key.space>brand<Key.space>impression.
Screenshot: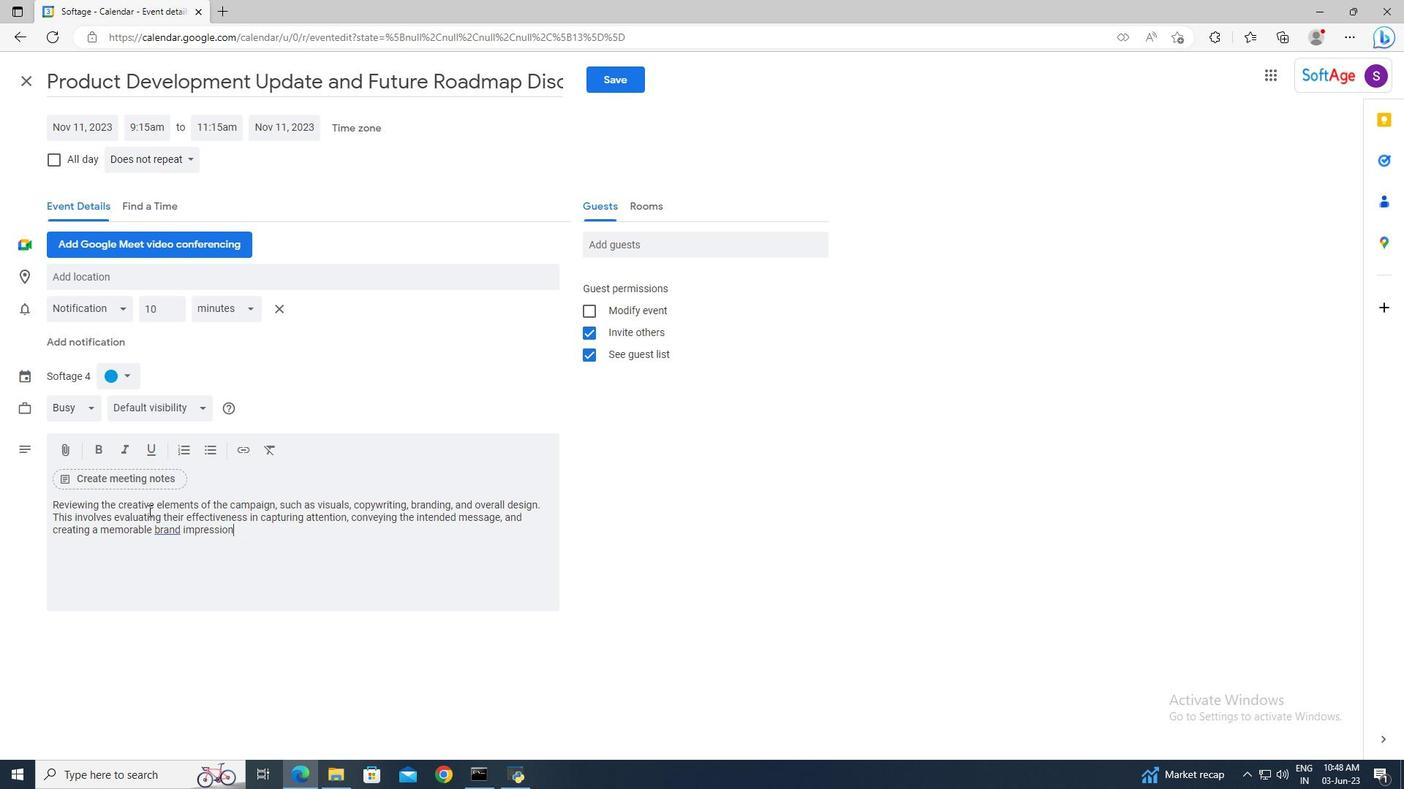 
Action: Mouse moved to (121, 377)
Screenshot: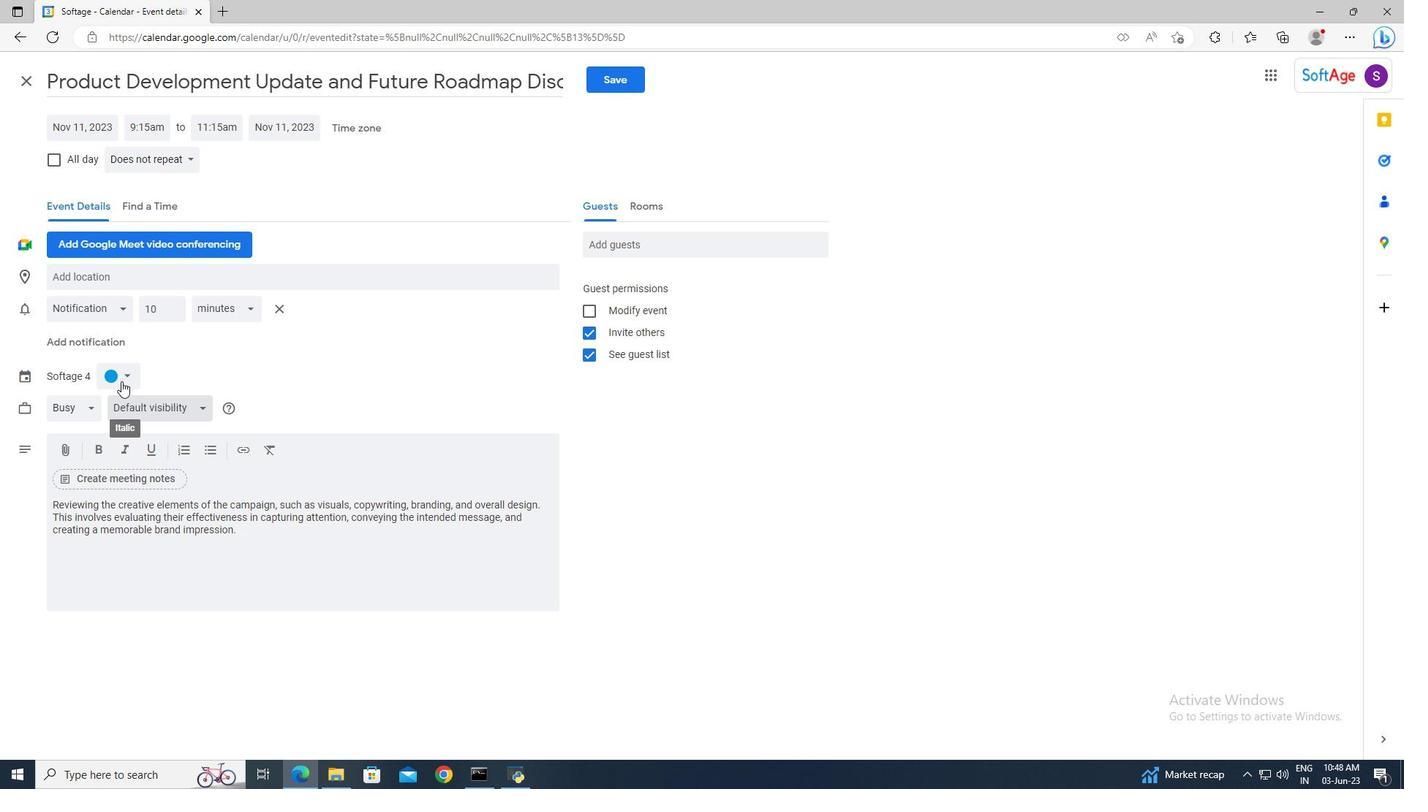 
Action: Mouse pressed left at (121, 377)
Screenshot: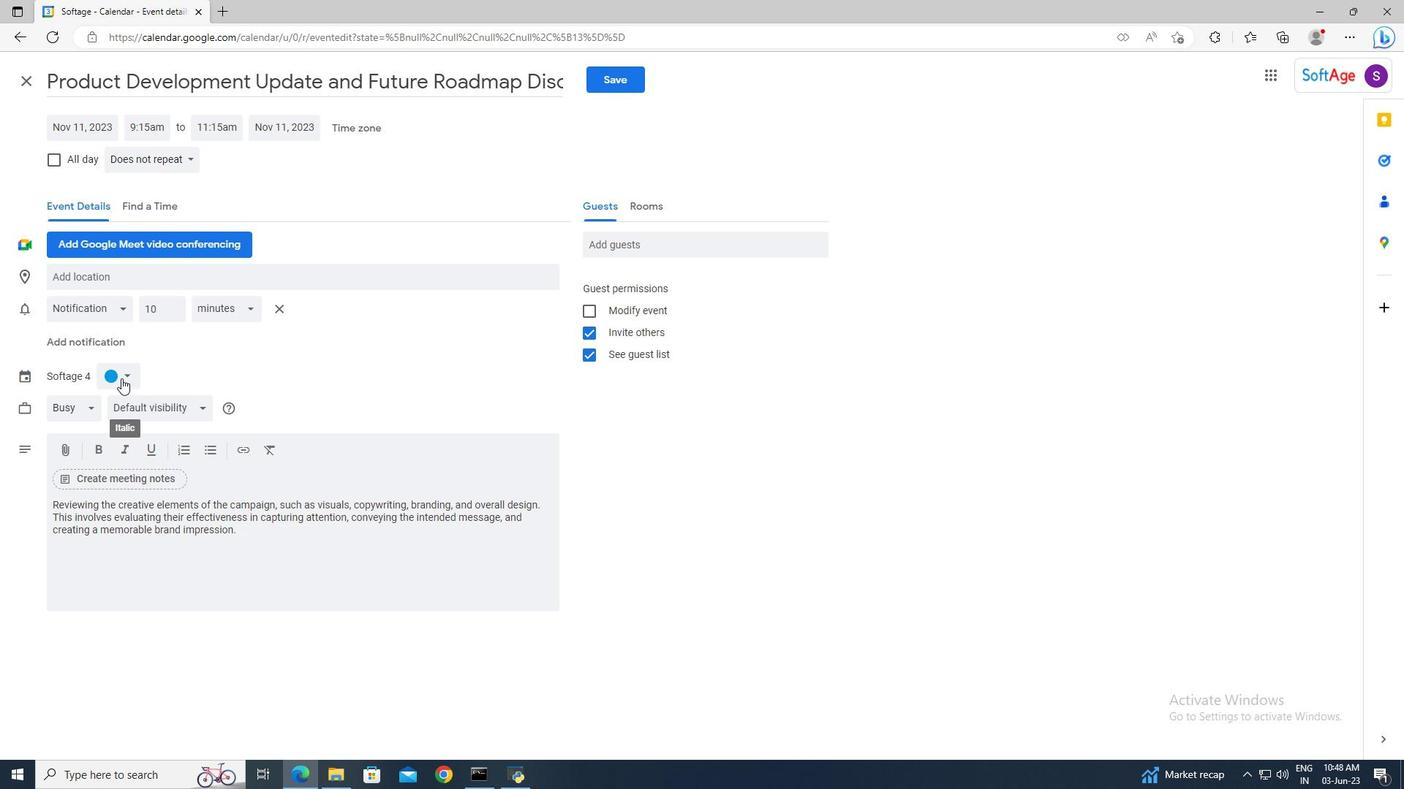 
Action: Mouse moved to (113, 376)
Screenshot: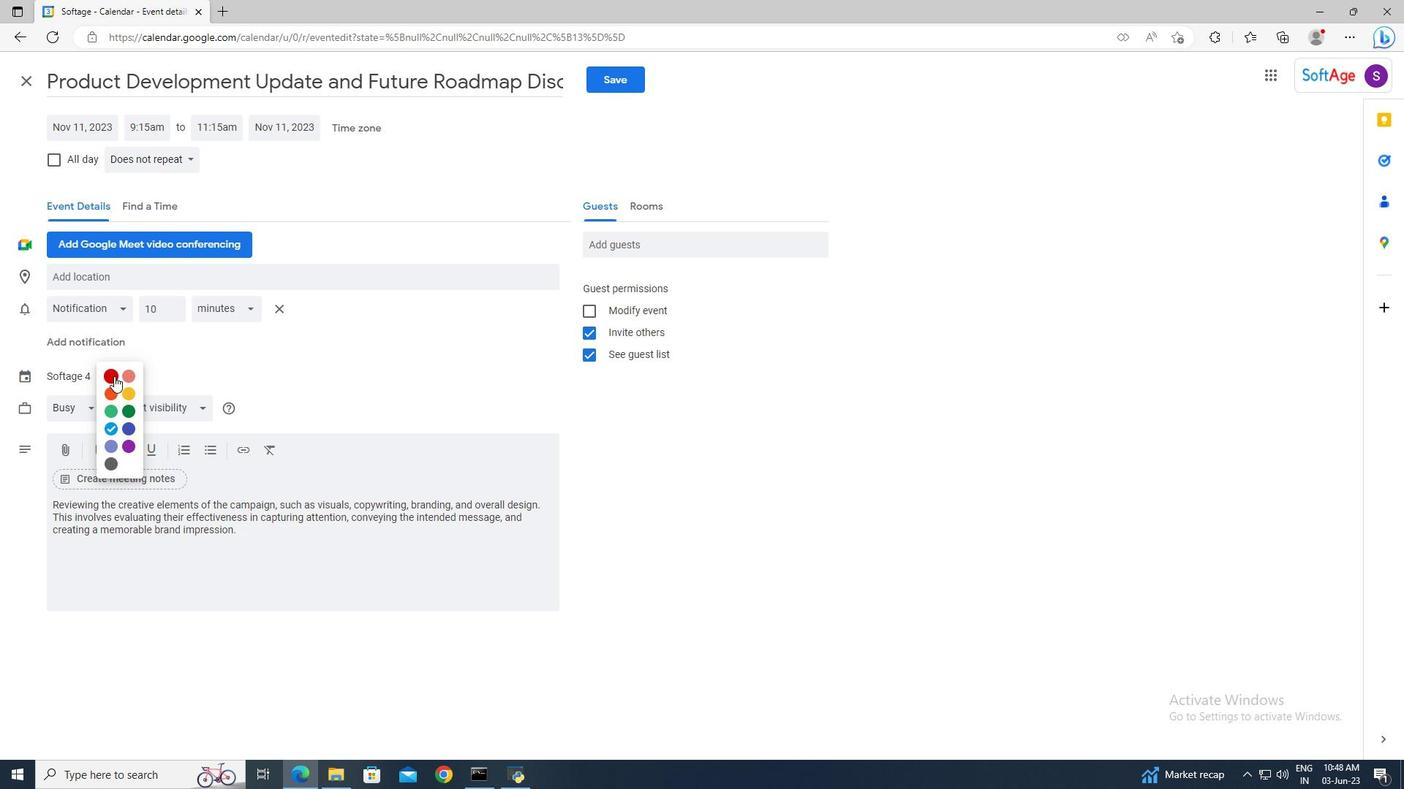 
Action: Mouse pressed left at (113, 376)
Screenshot: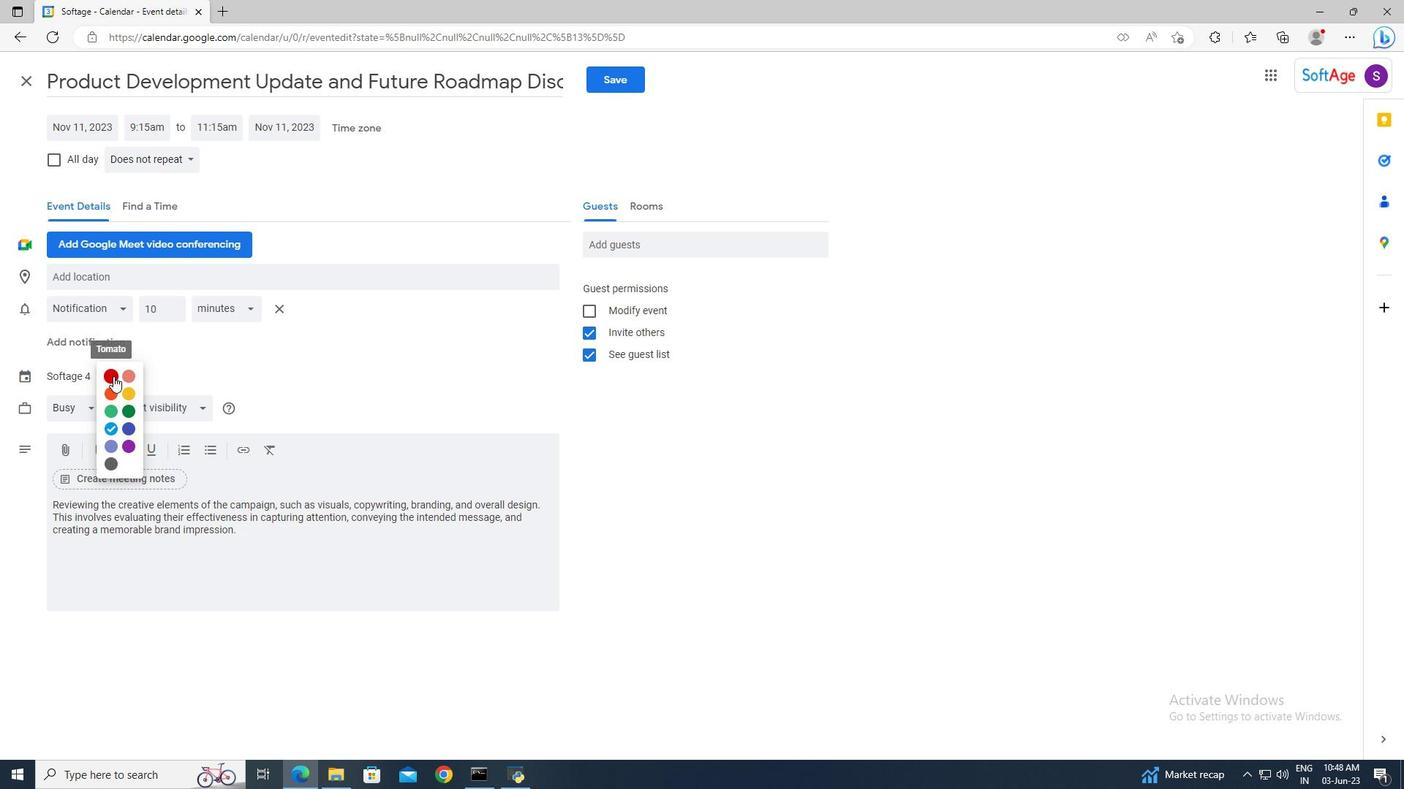 
Action: Mouse moved to (107, 280)
Screenshot: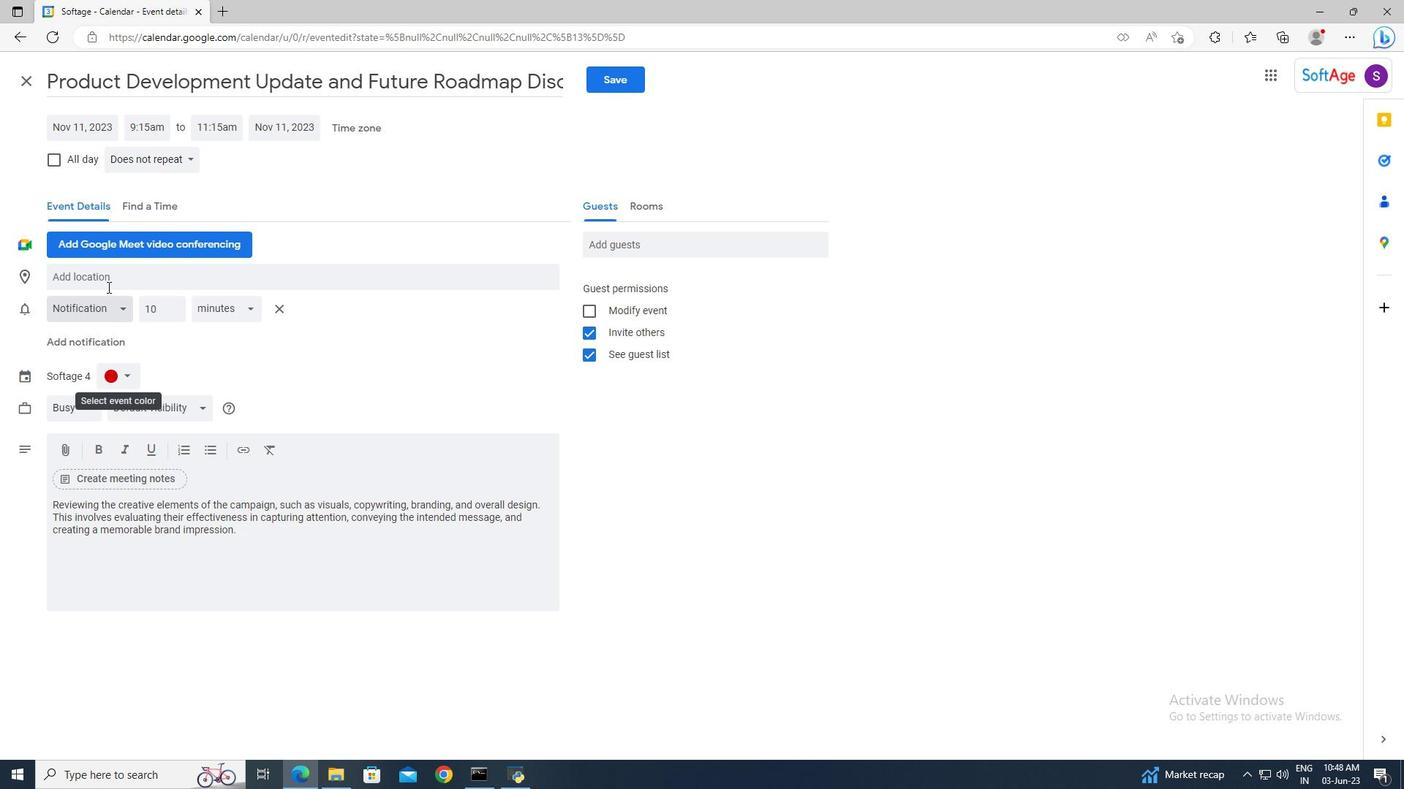 
Action: Mouse pressed left at (107, 280)
Screenshot: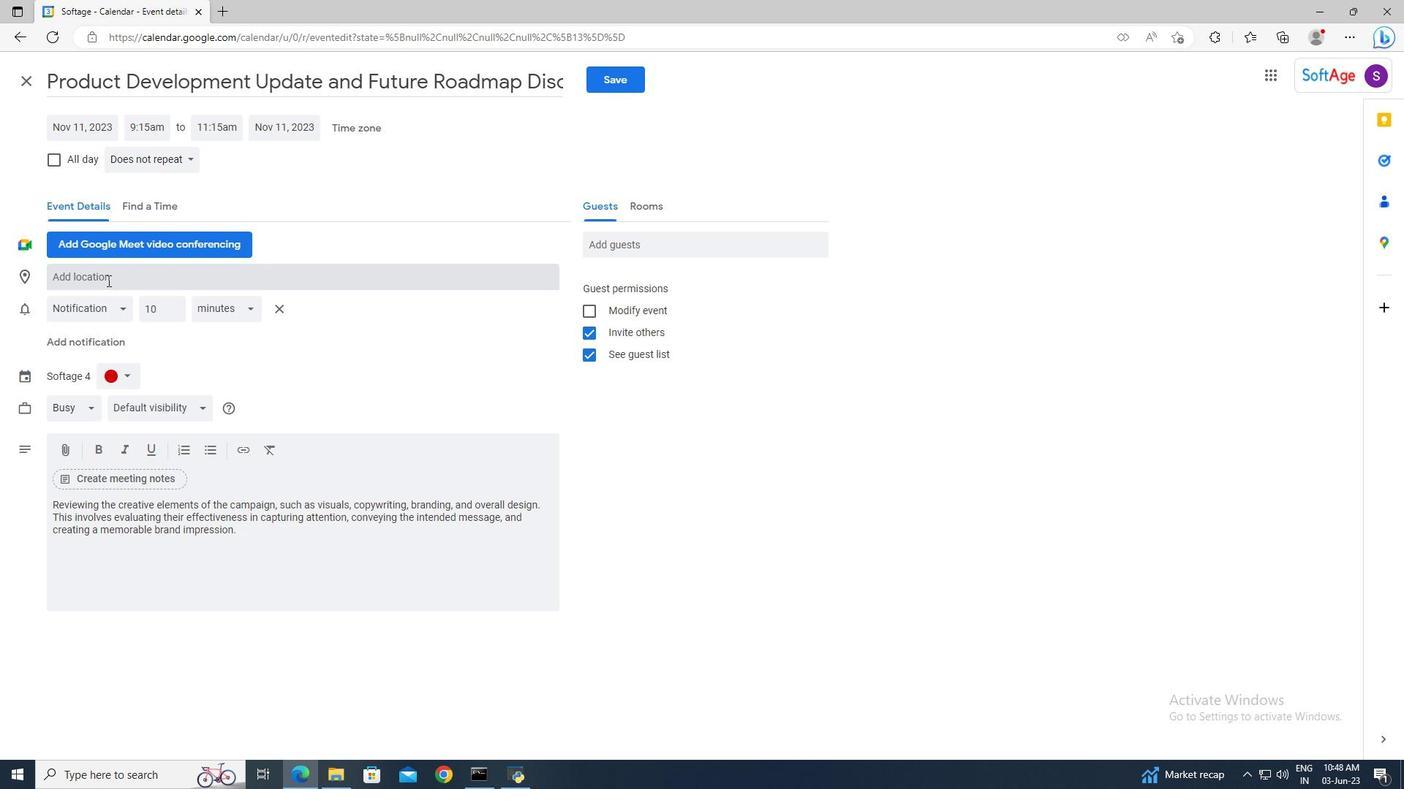 
Action: Mouse moved to (107, 280)
Screenshot: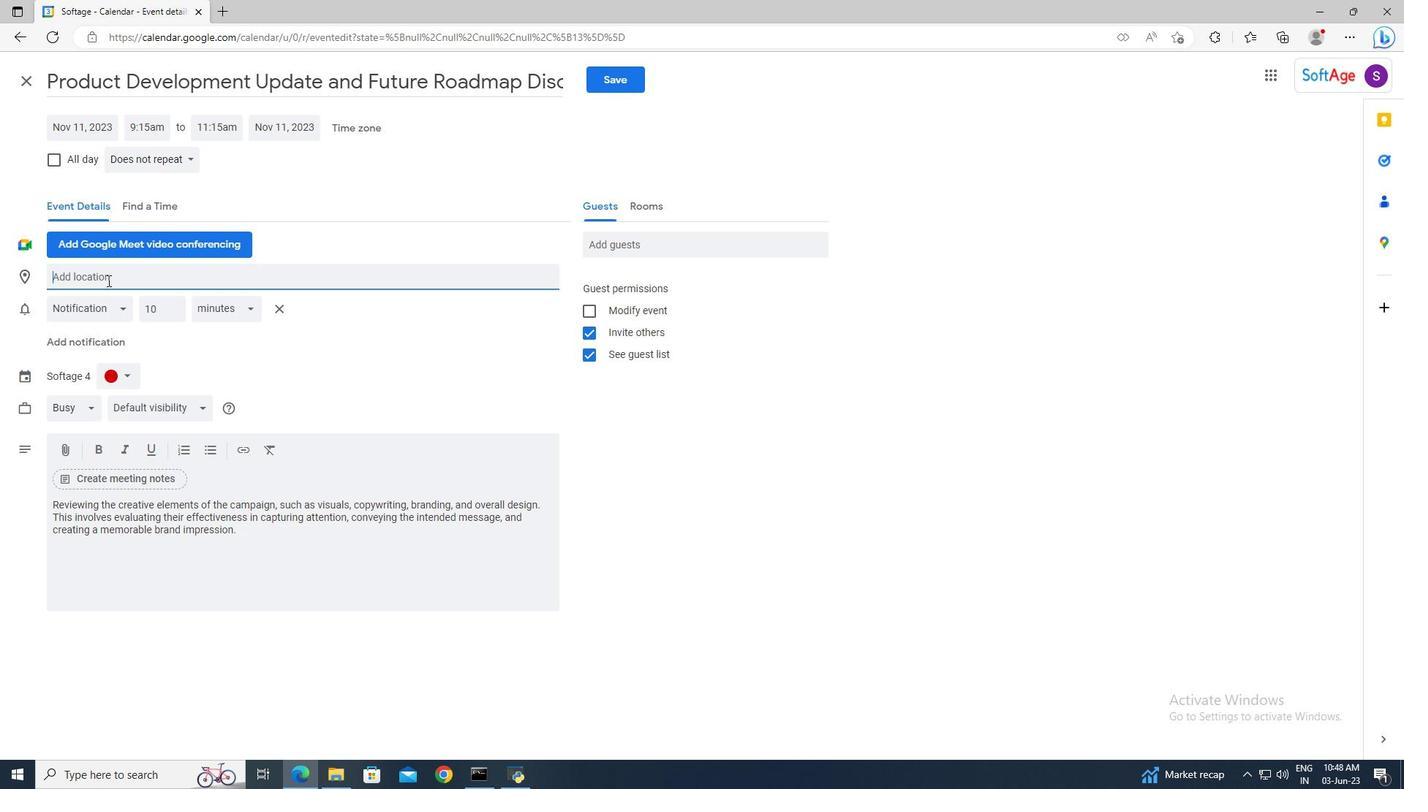 
Action: Key pressed <Key.shift>Hamburg,<Key.space><Key.shift>Germany
Screenshot: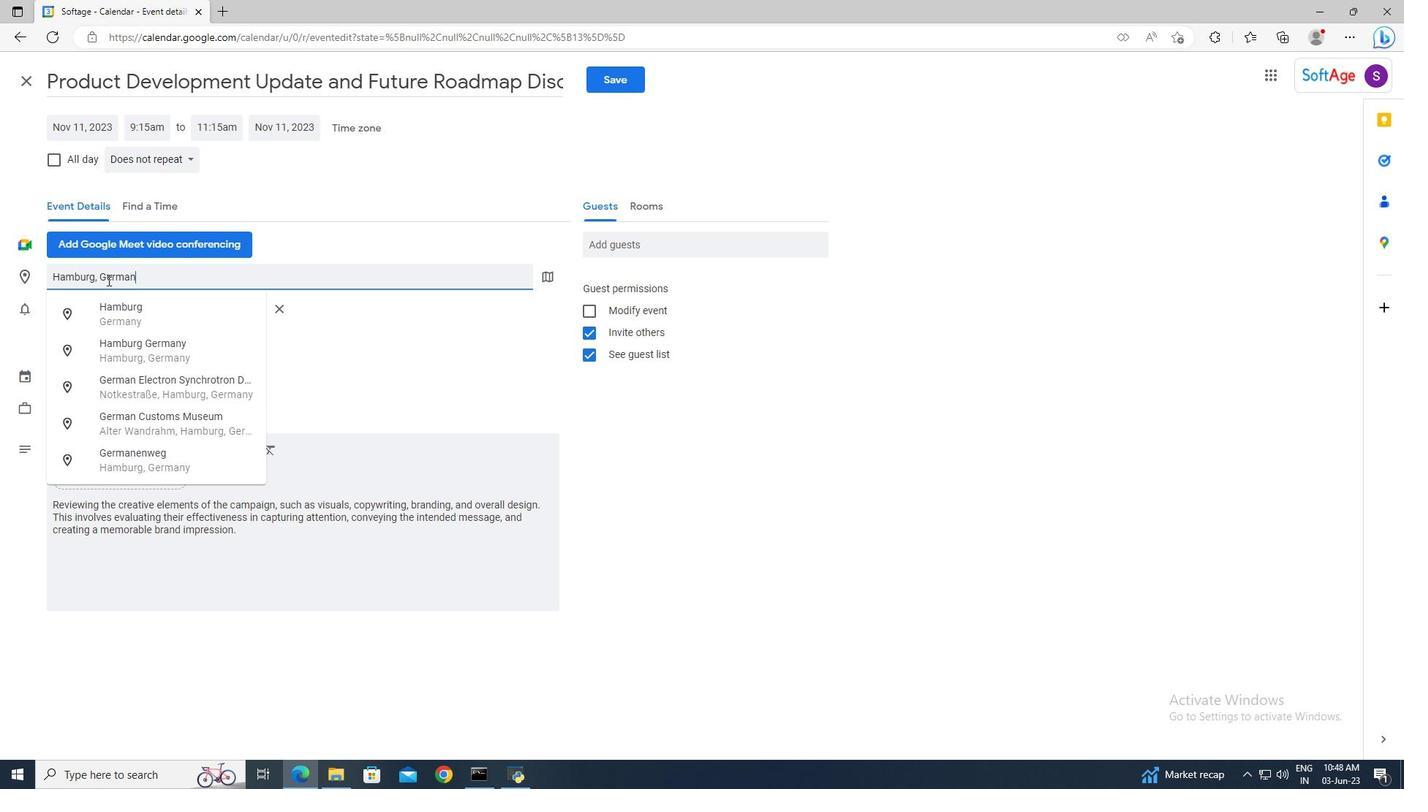 
Action: Mouse moved to (123, 307)
Screenshot: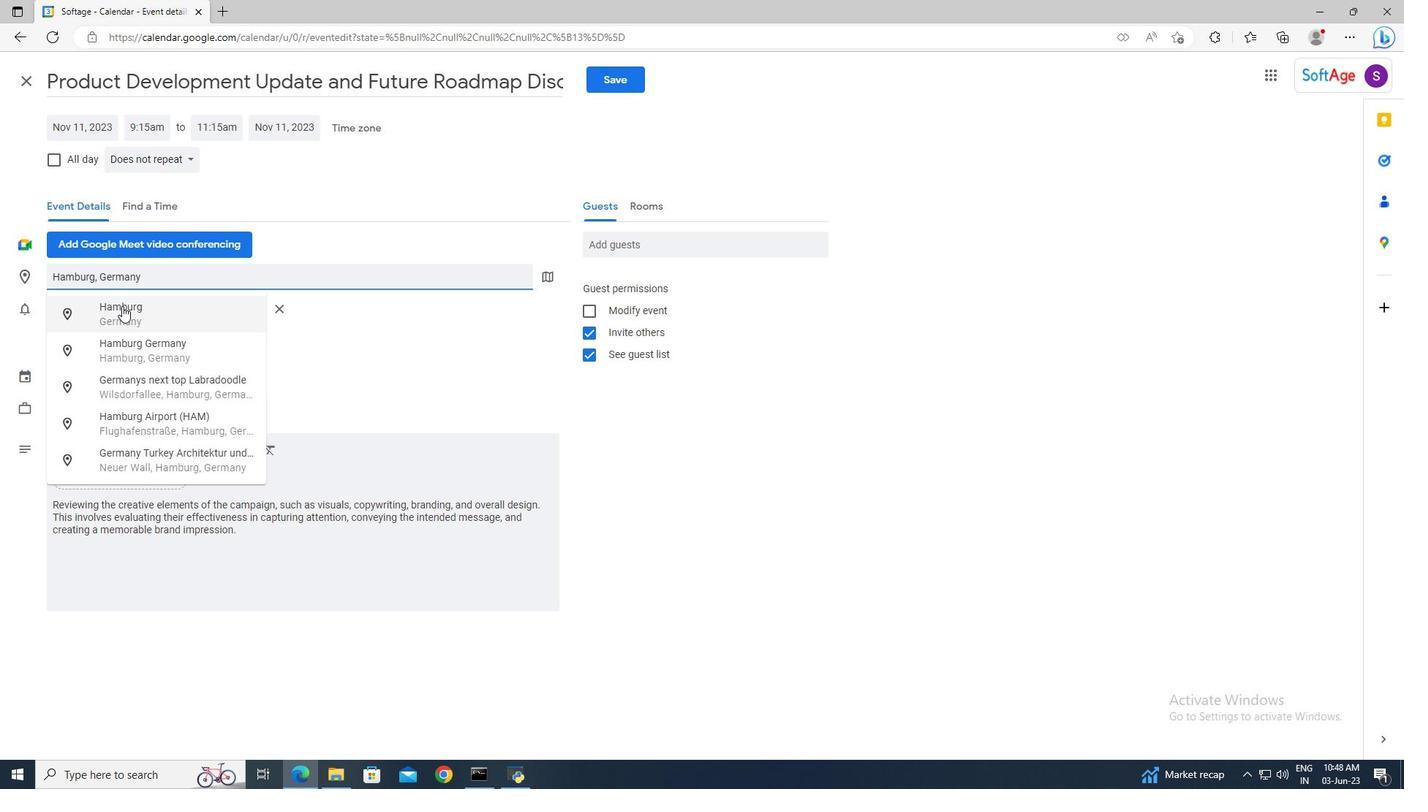 
Action: Mouse pressed left at (123, 307)
Screenshot: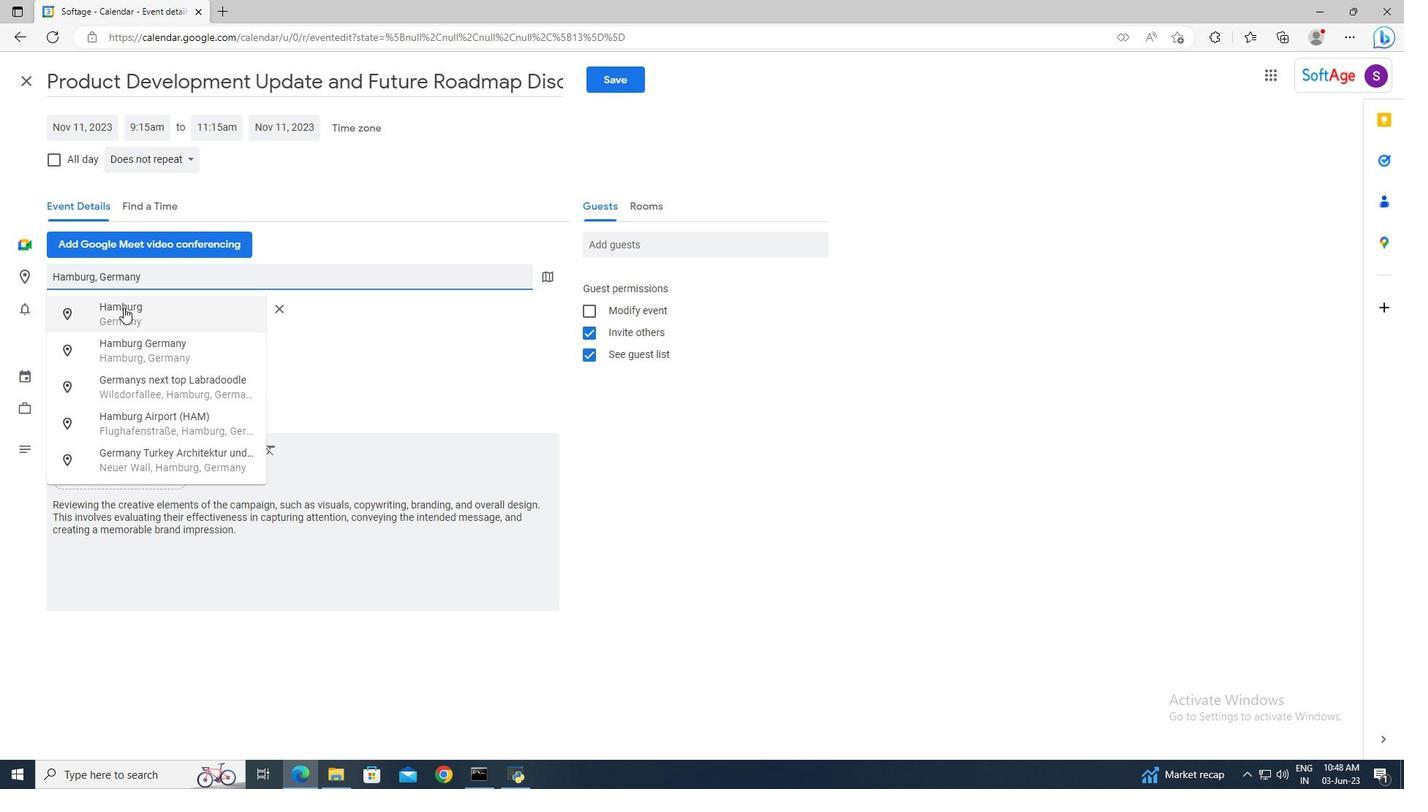 
Action: Mouse moved to (598, 248)
Screenshot: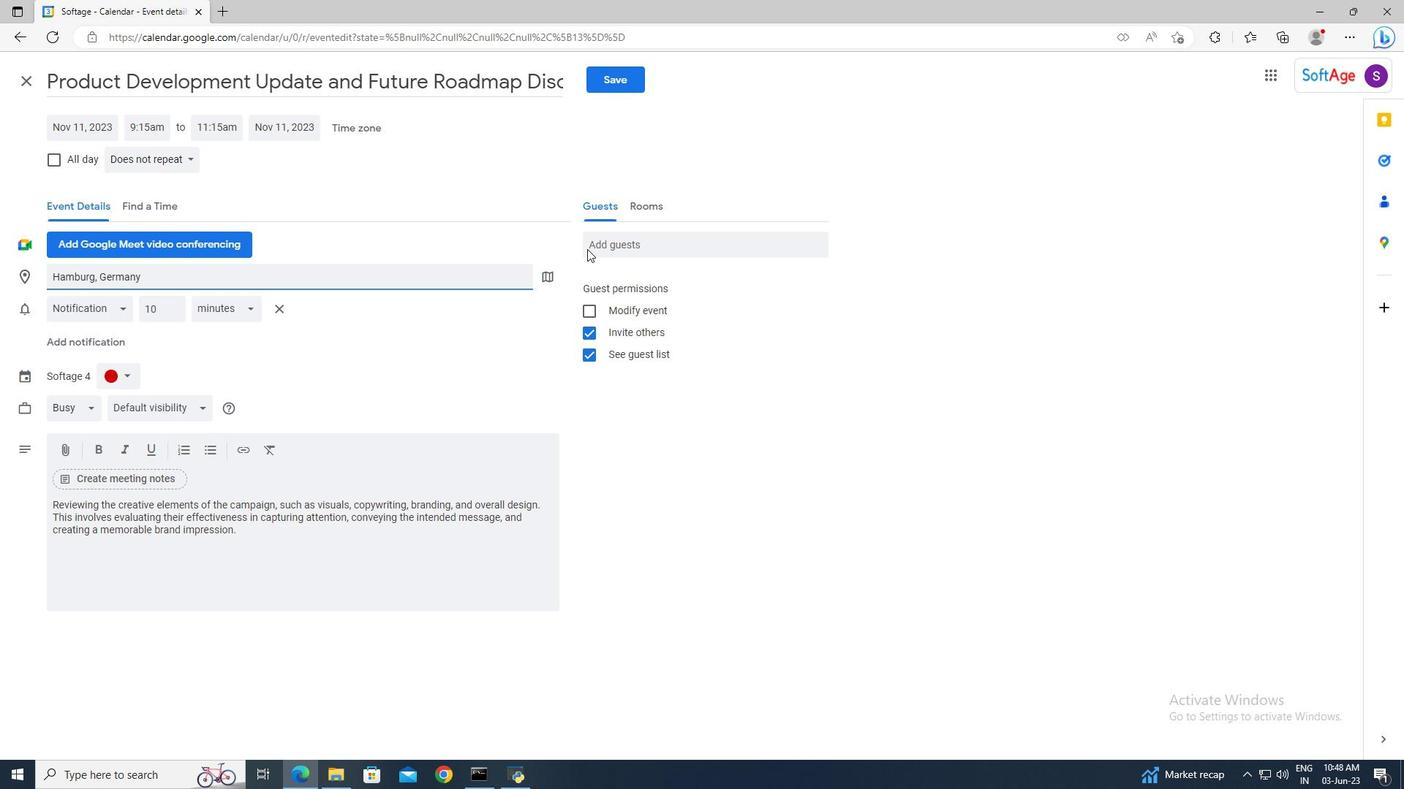 
Action: Mouse pressed left at (598, 248)
Screenshot: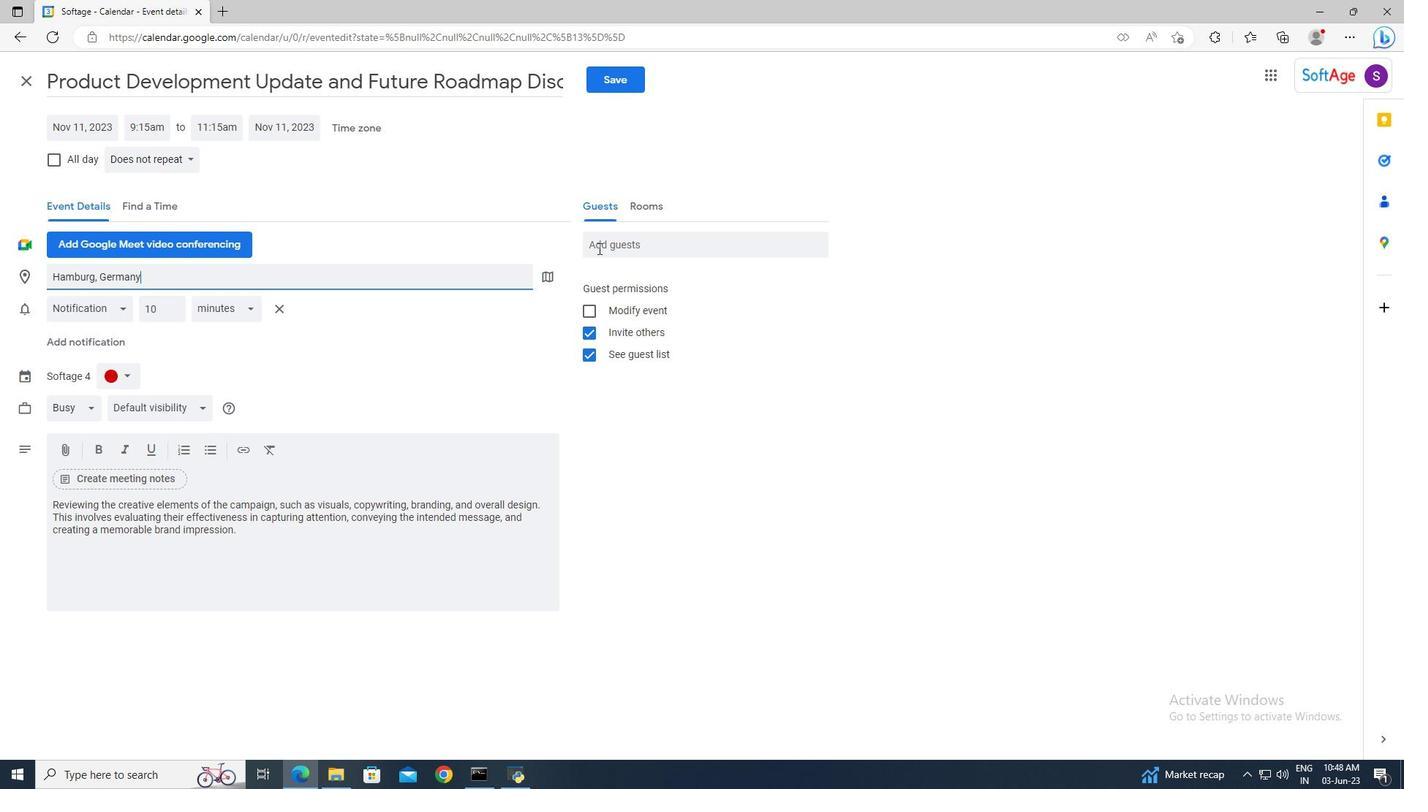 
Action: Key pressed softage.6<Key.shift>@softage.net<Key.enter>softage.7<Key.shift>@softage.net<Key.enter>
Screenshot: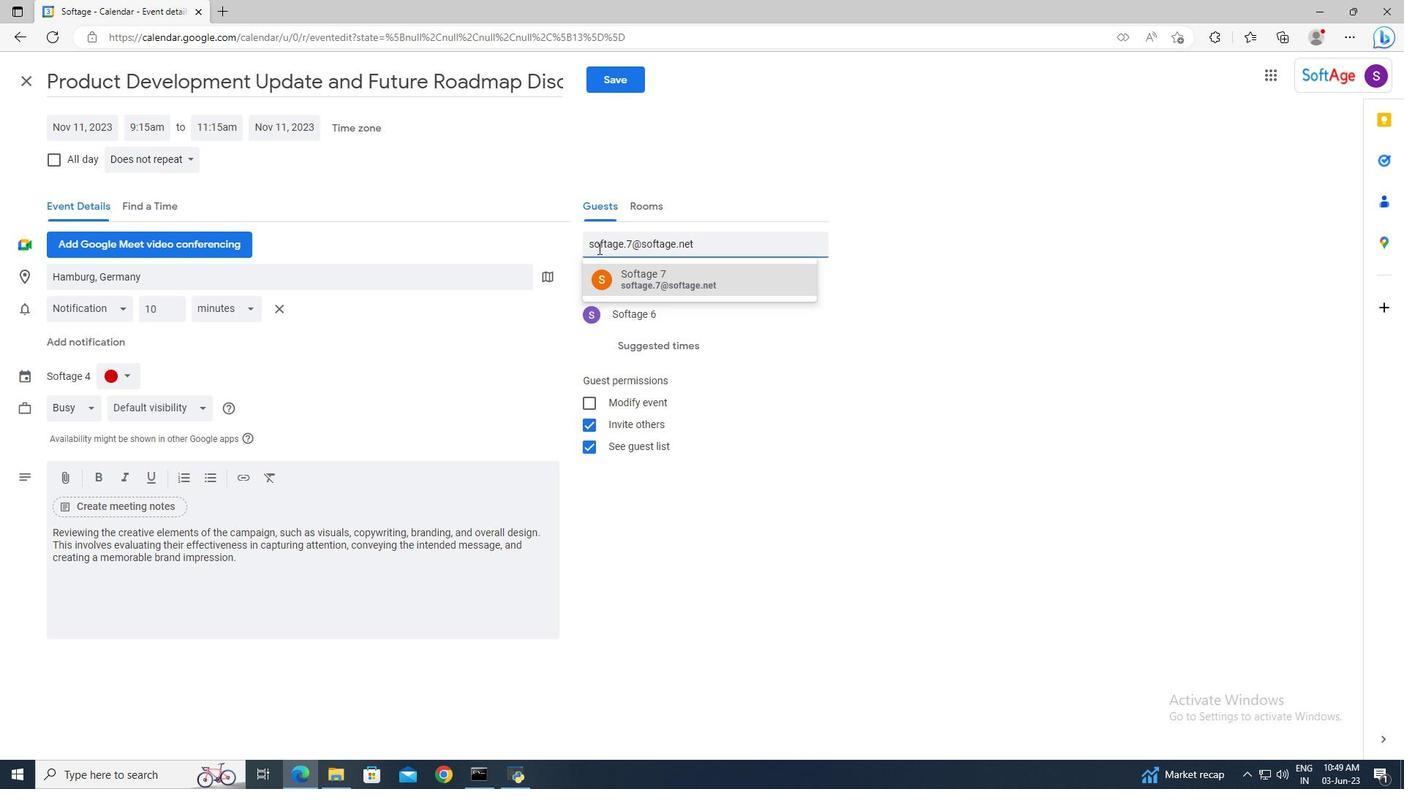 
Action: Mouse moved to (189, 157)
Screenshot: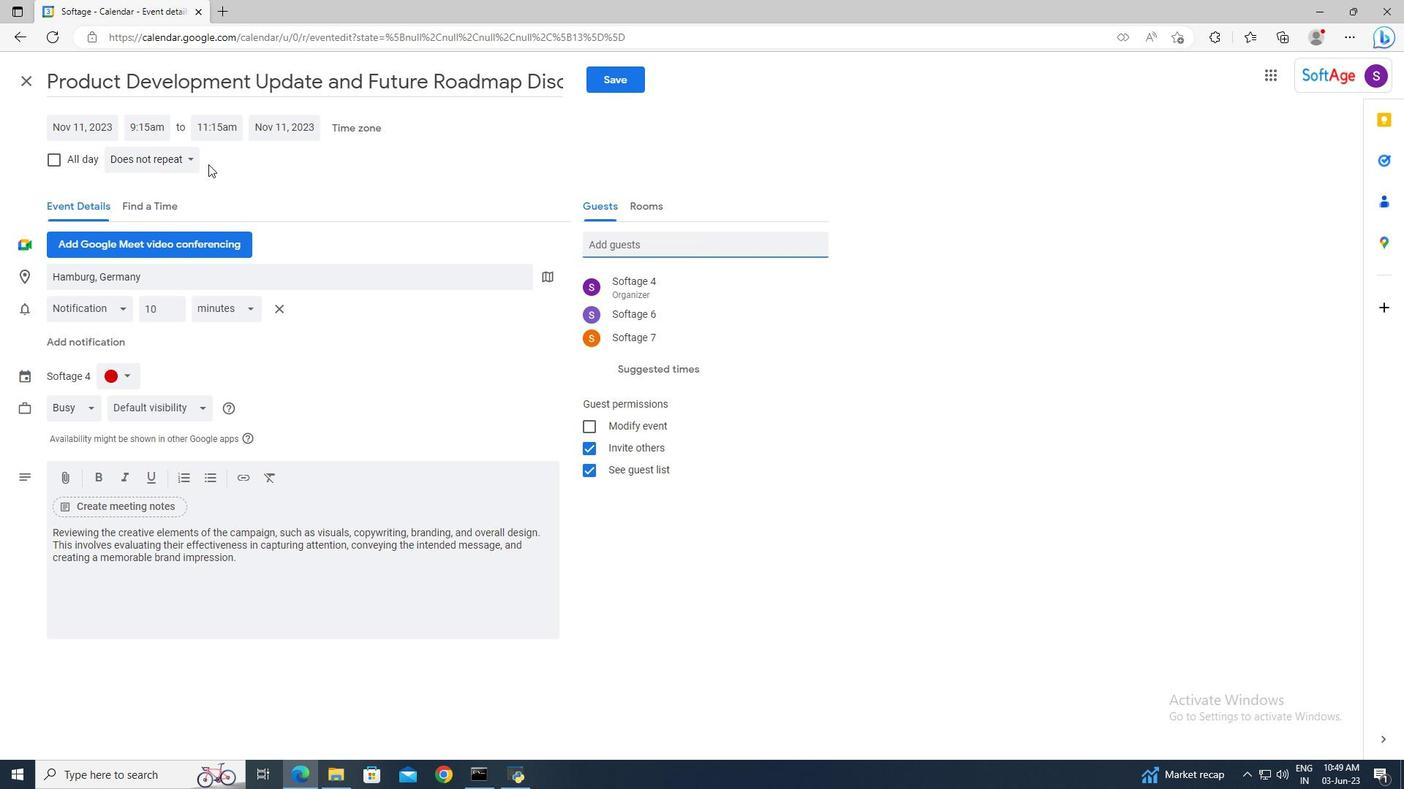 
Action: Mouse pressed left at (189, 157)
Screenshot: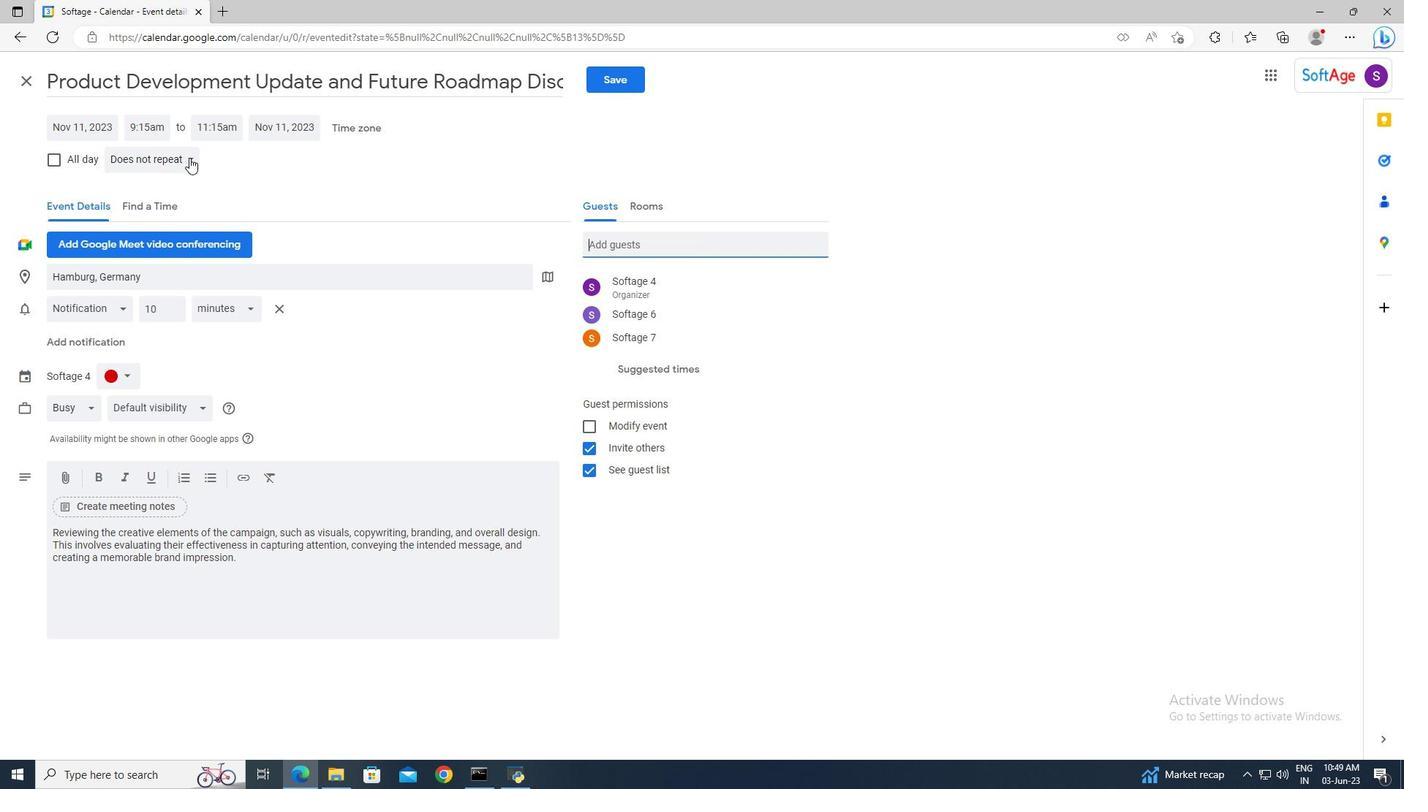
Action: Mouse moved to (193, 313)
Screenshot: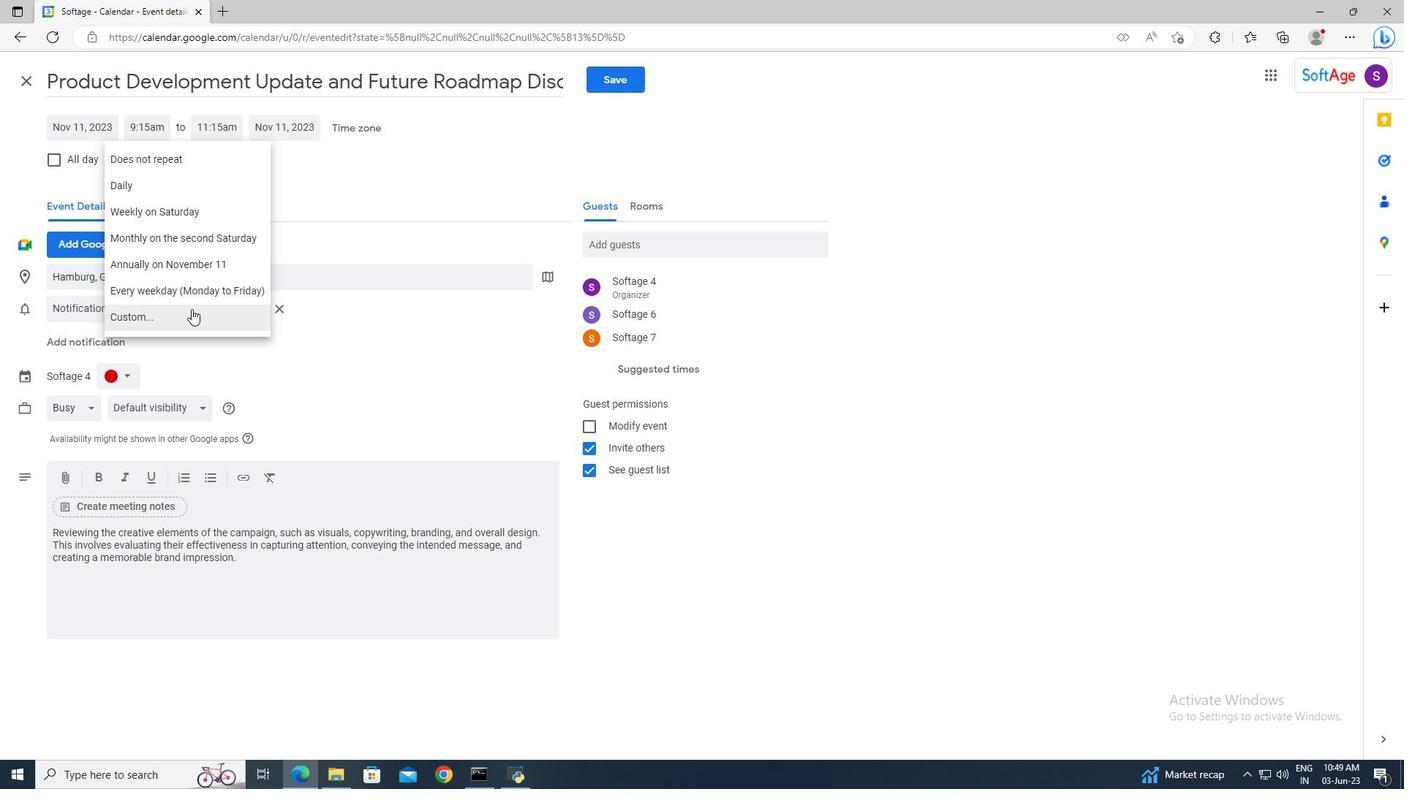 
Action: Mouse pressed left at (193, 313)
Screenshot: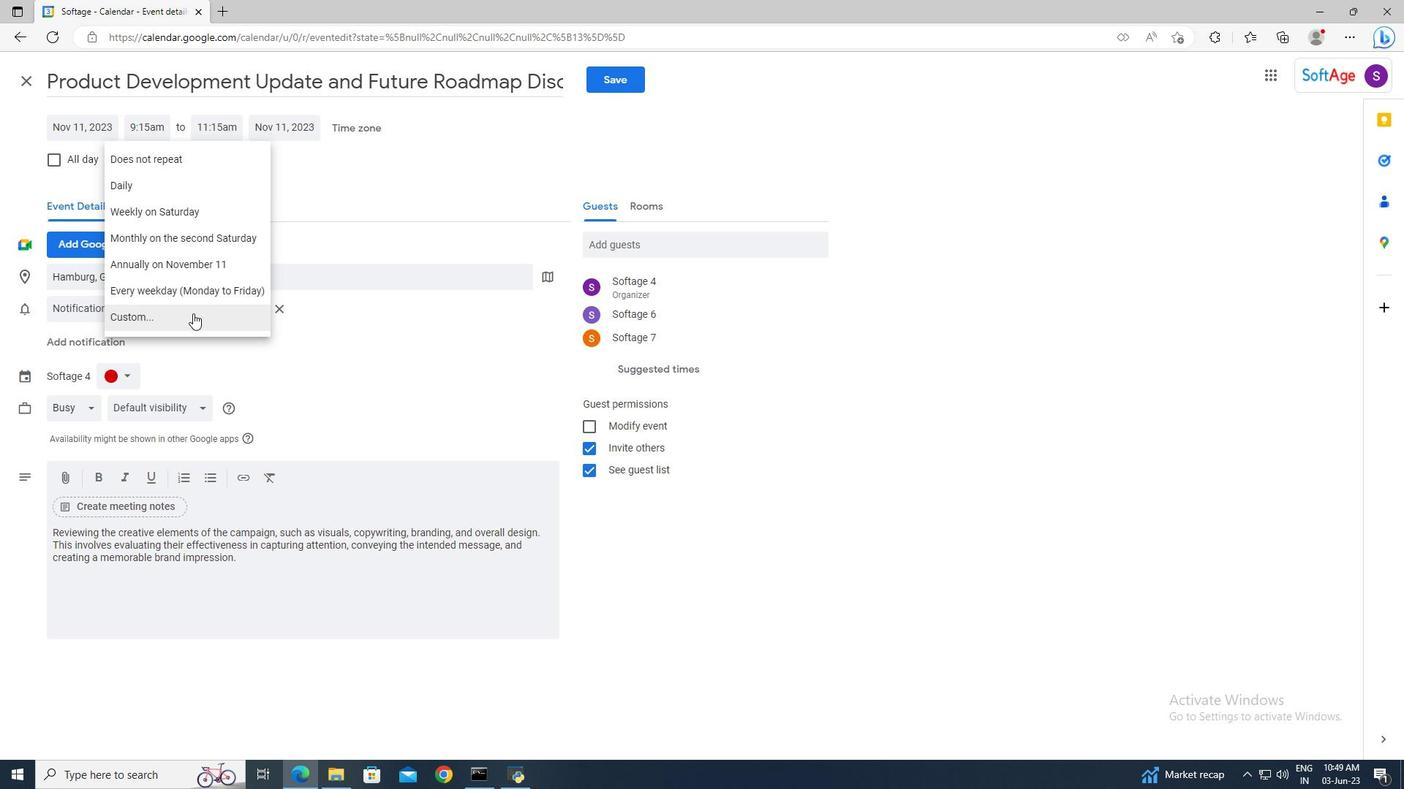 
Action: Mouse moved to (590, 378)
Screenshot: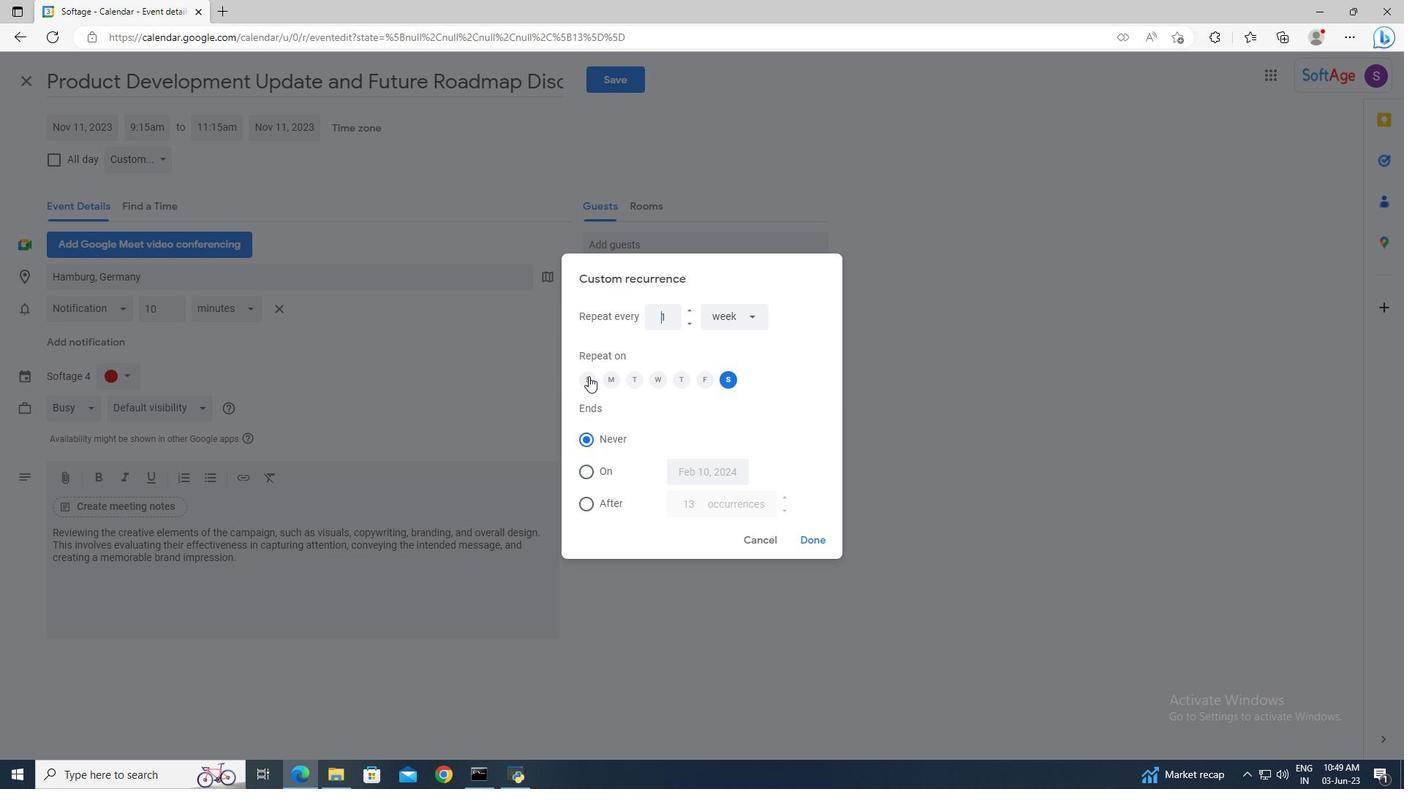 
Action: Mouse pressed left at (590, 378)
Screenshot: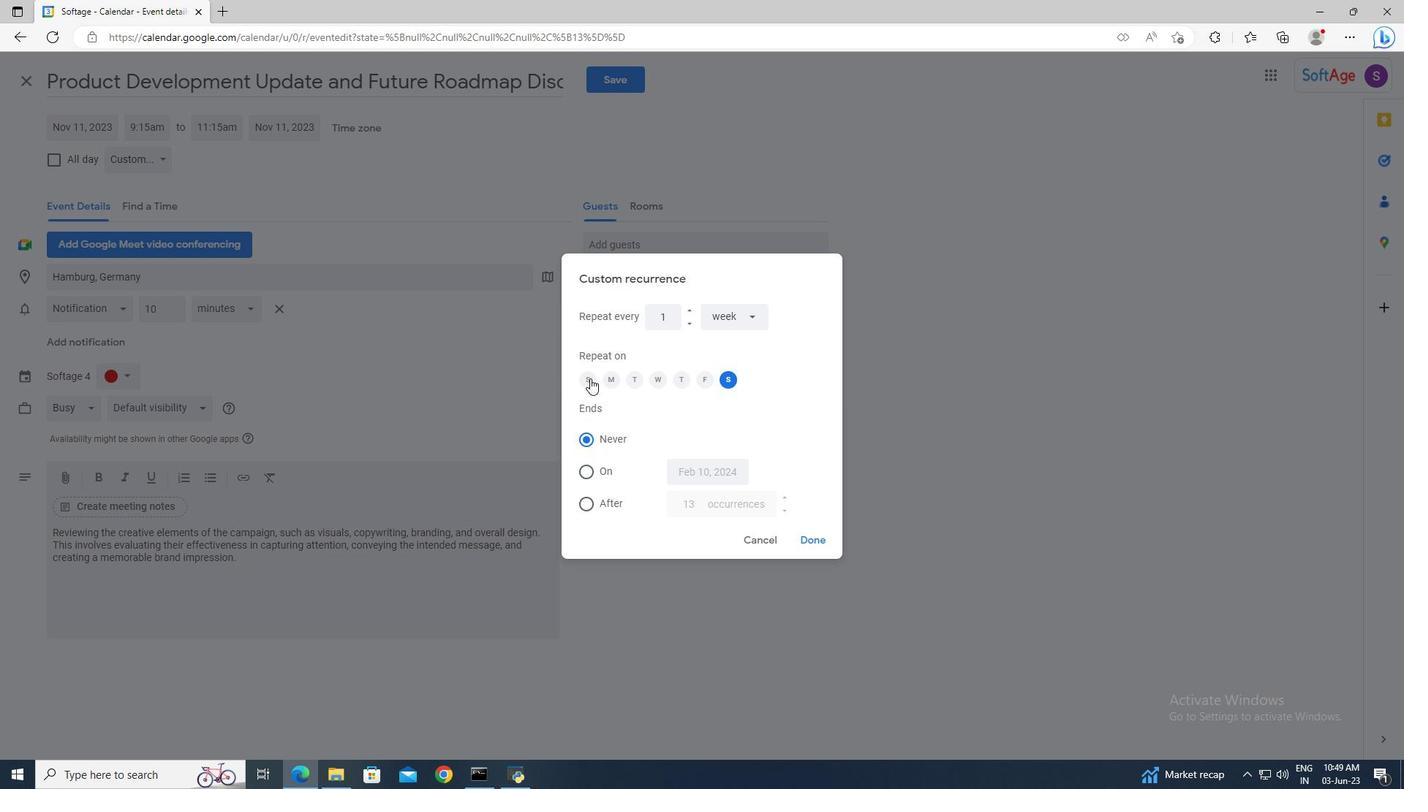 
Action: Mouse moved to (731, 378)
Screenshot: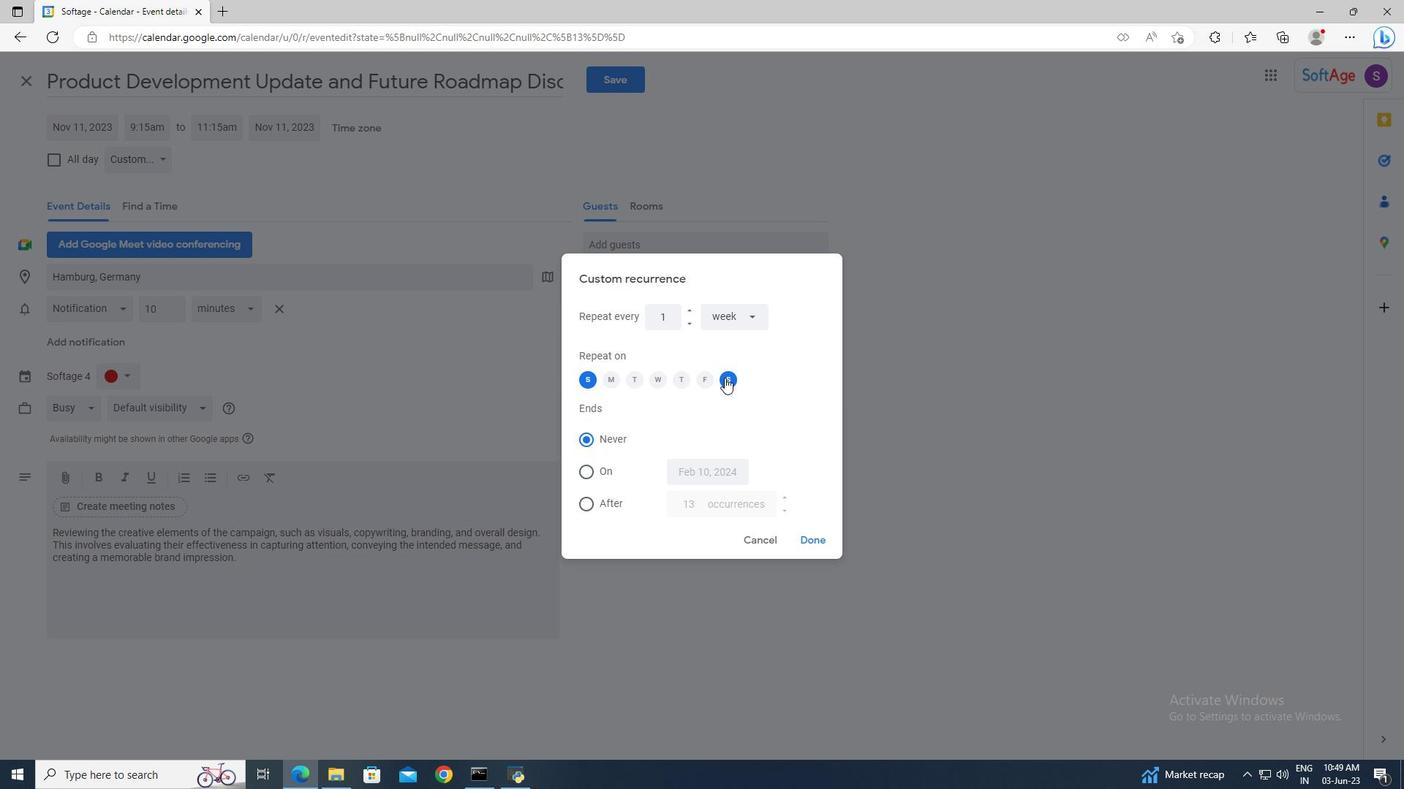 
Action: Mouse pressed left at (731, 378)
Screenshot: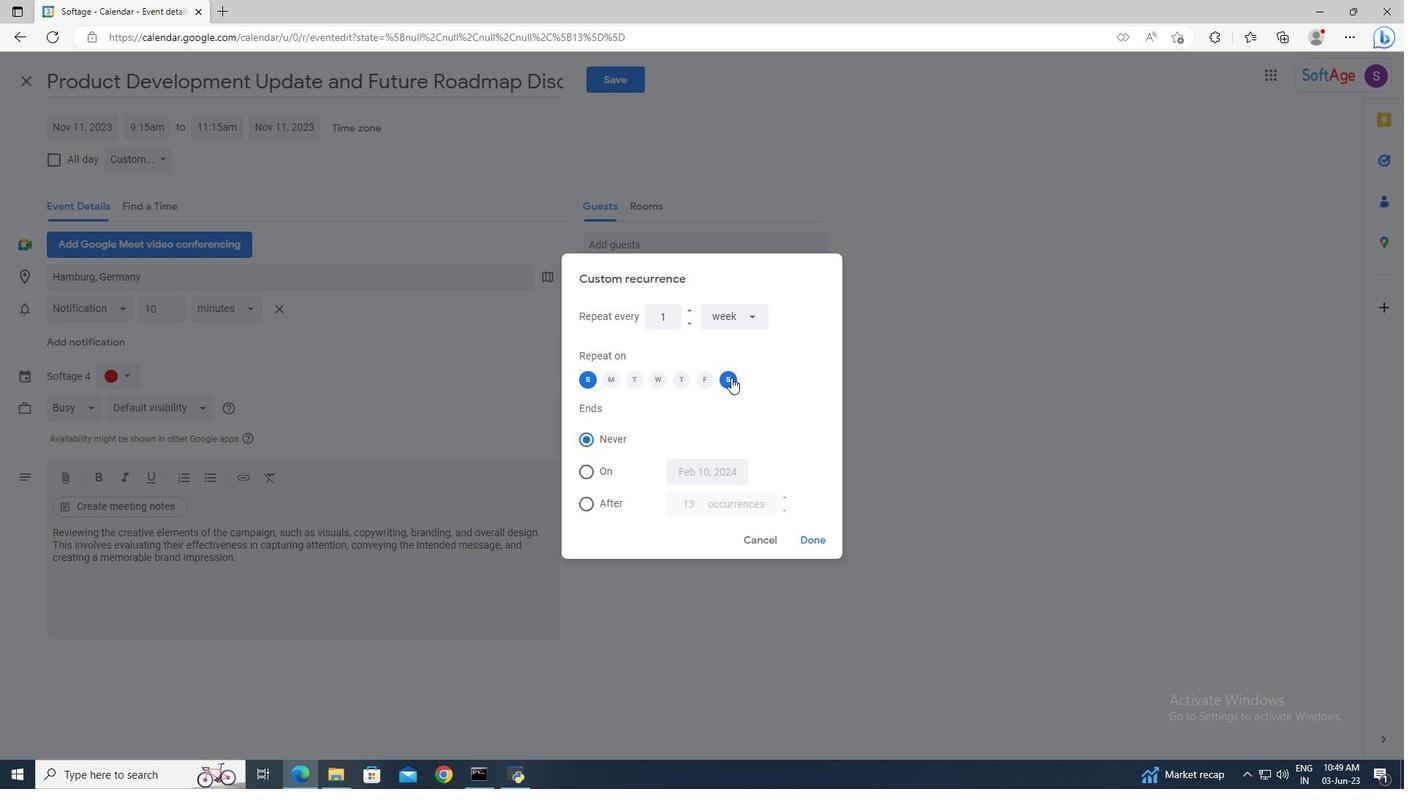
Action: Mouse moved to (820, 538)
Screenshot: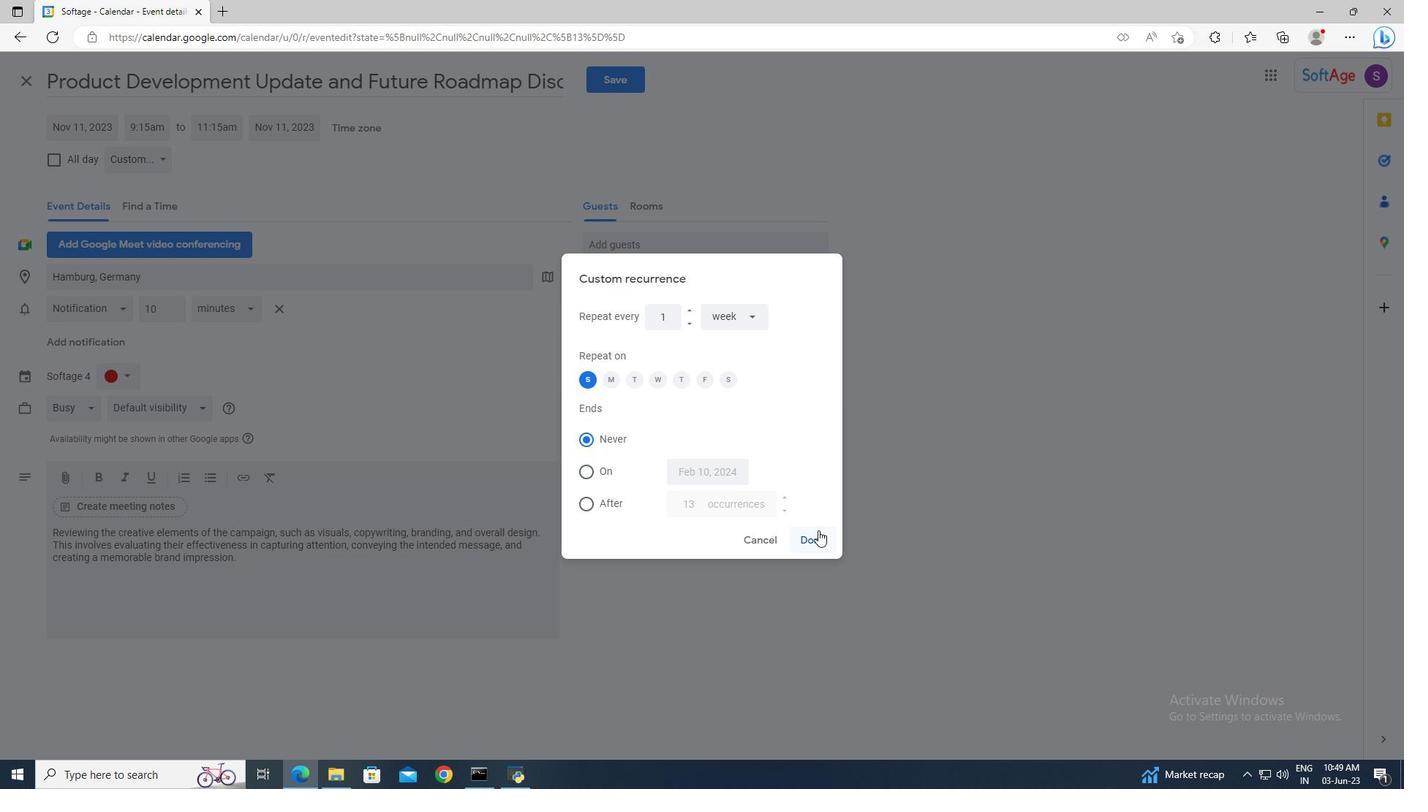 
Action: Mouse pressed left at (820, 538)
Screenshot: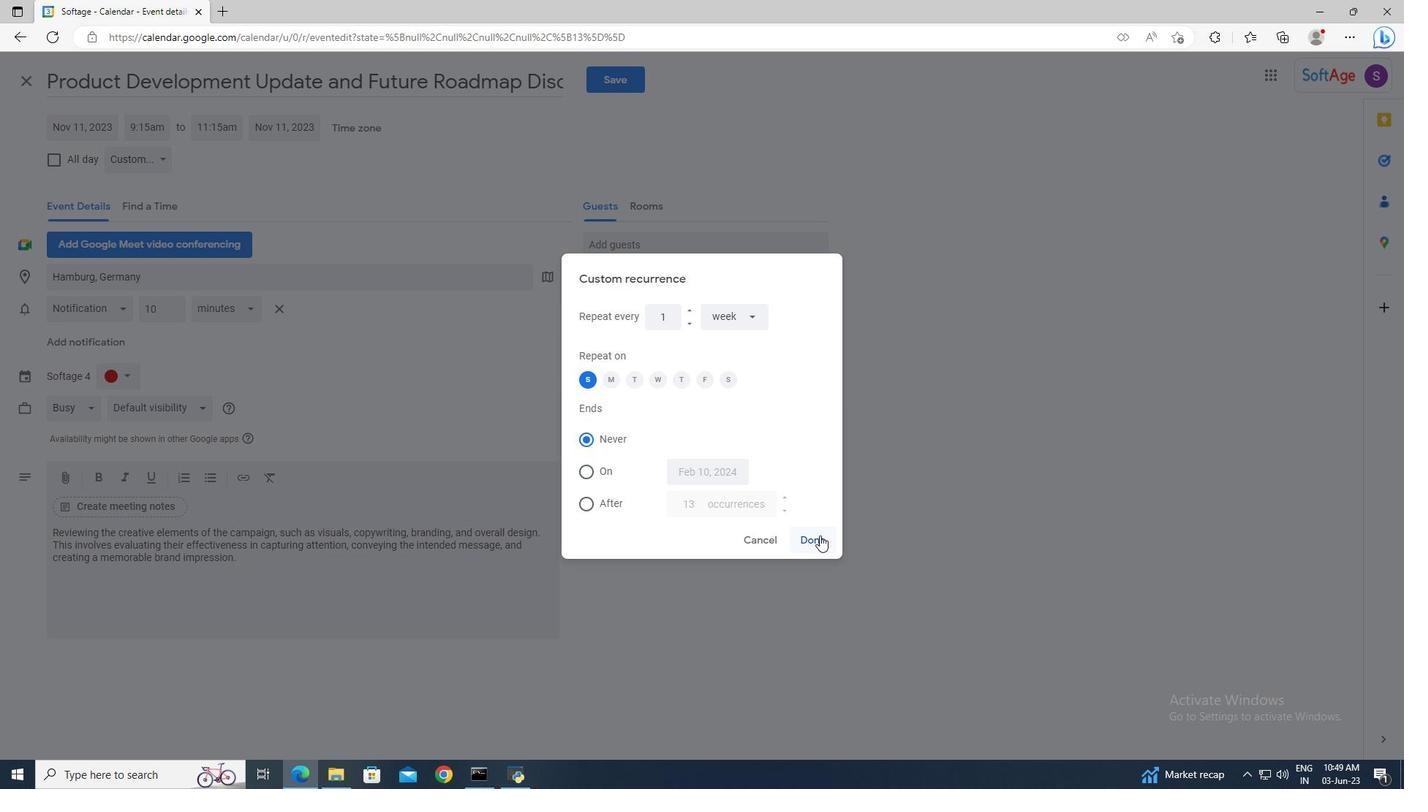 
Action: Mouse moved to (631, 78)
Screenshot: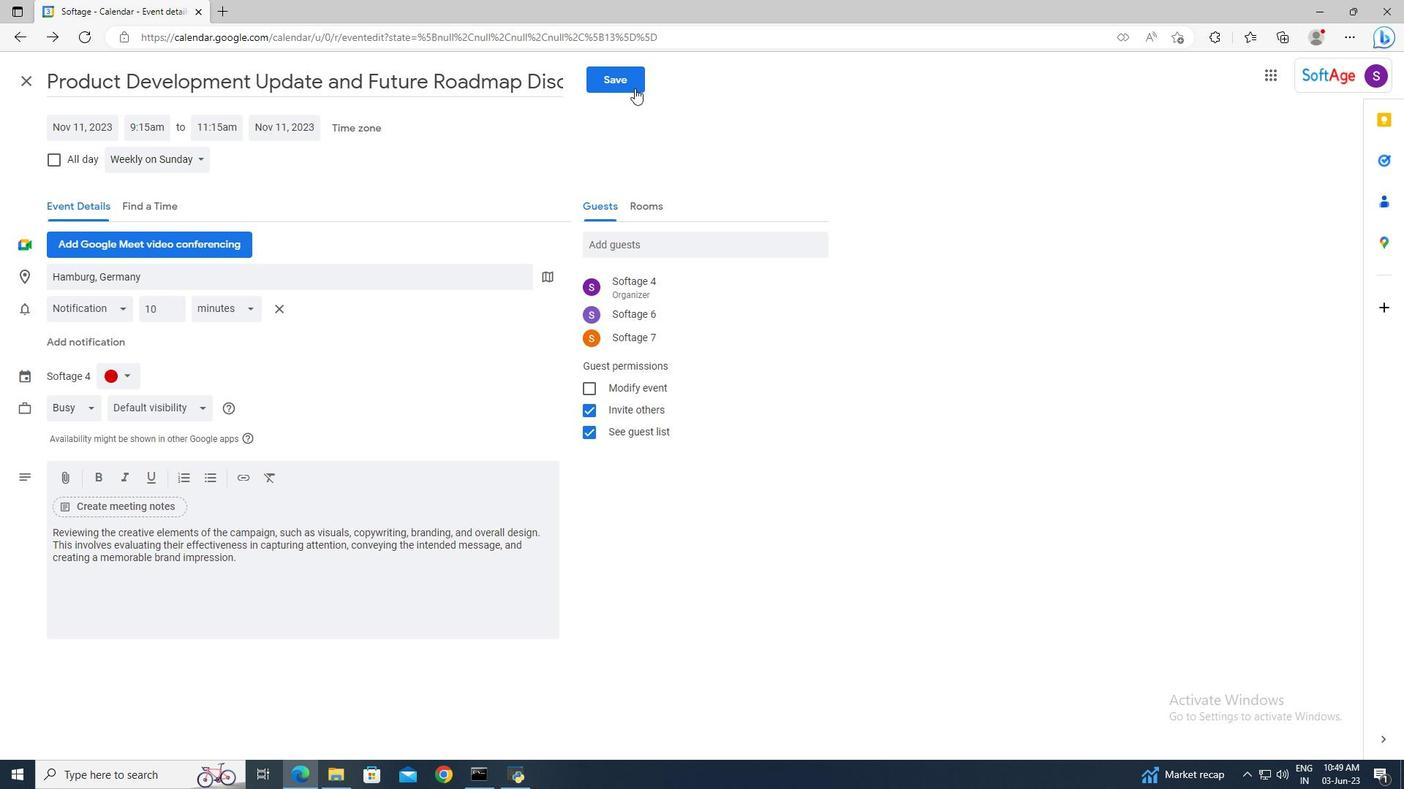 
Action: Mouse pressed left at (631, 78)
Screenshot: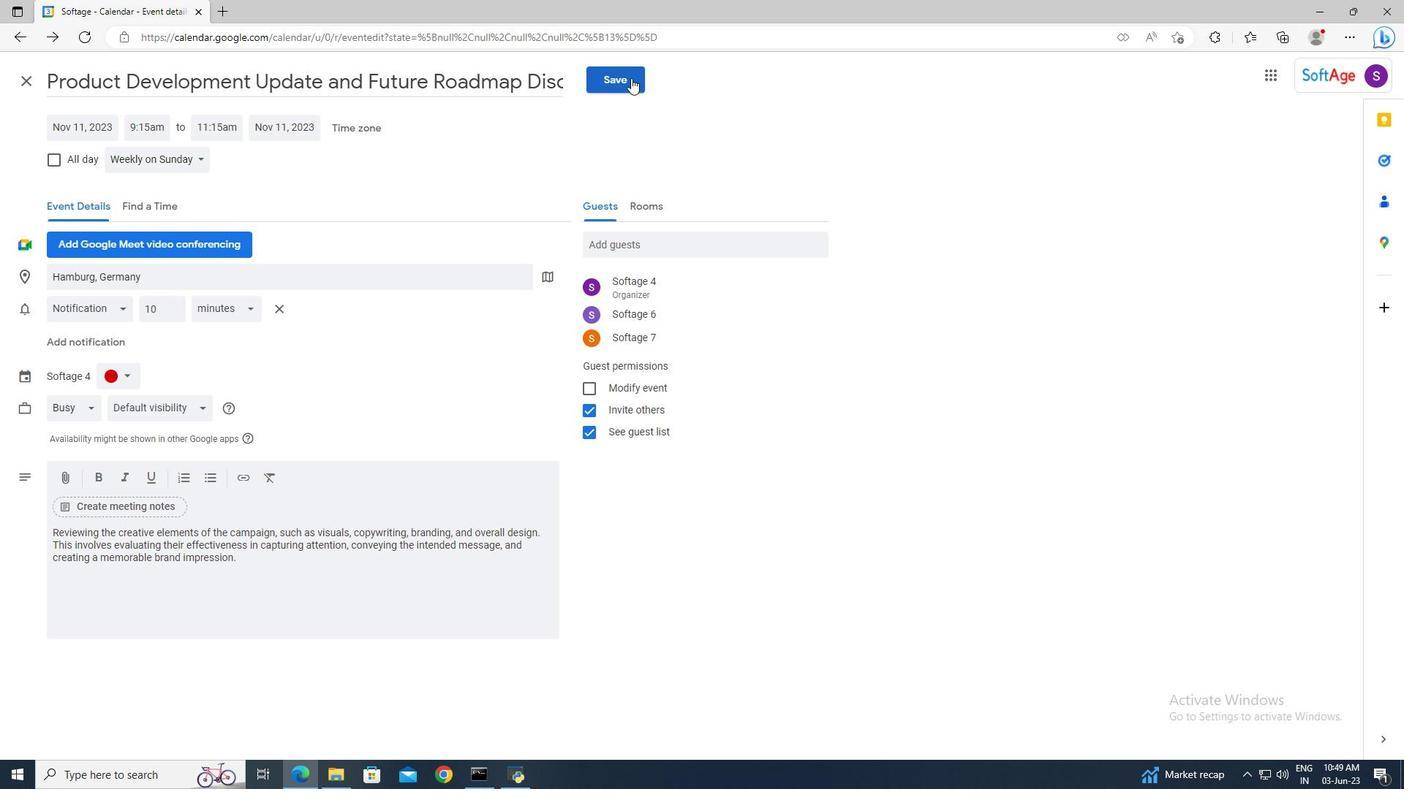 
Action: Mouse moved to (843, 442)
Screenshot: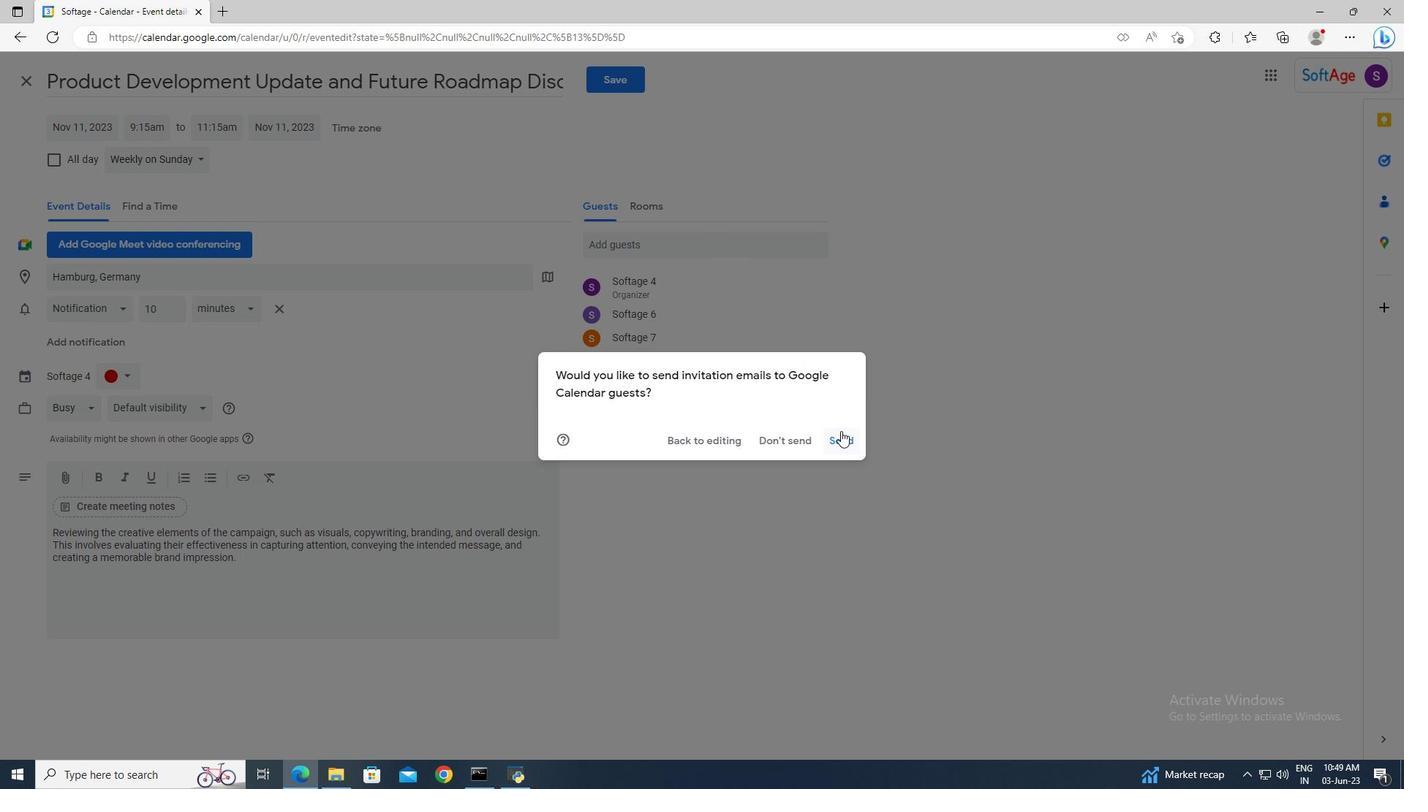 
Action: Mouse pressed left at (843, 442)
Screenshot: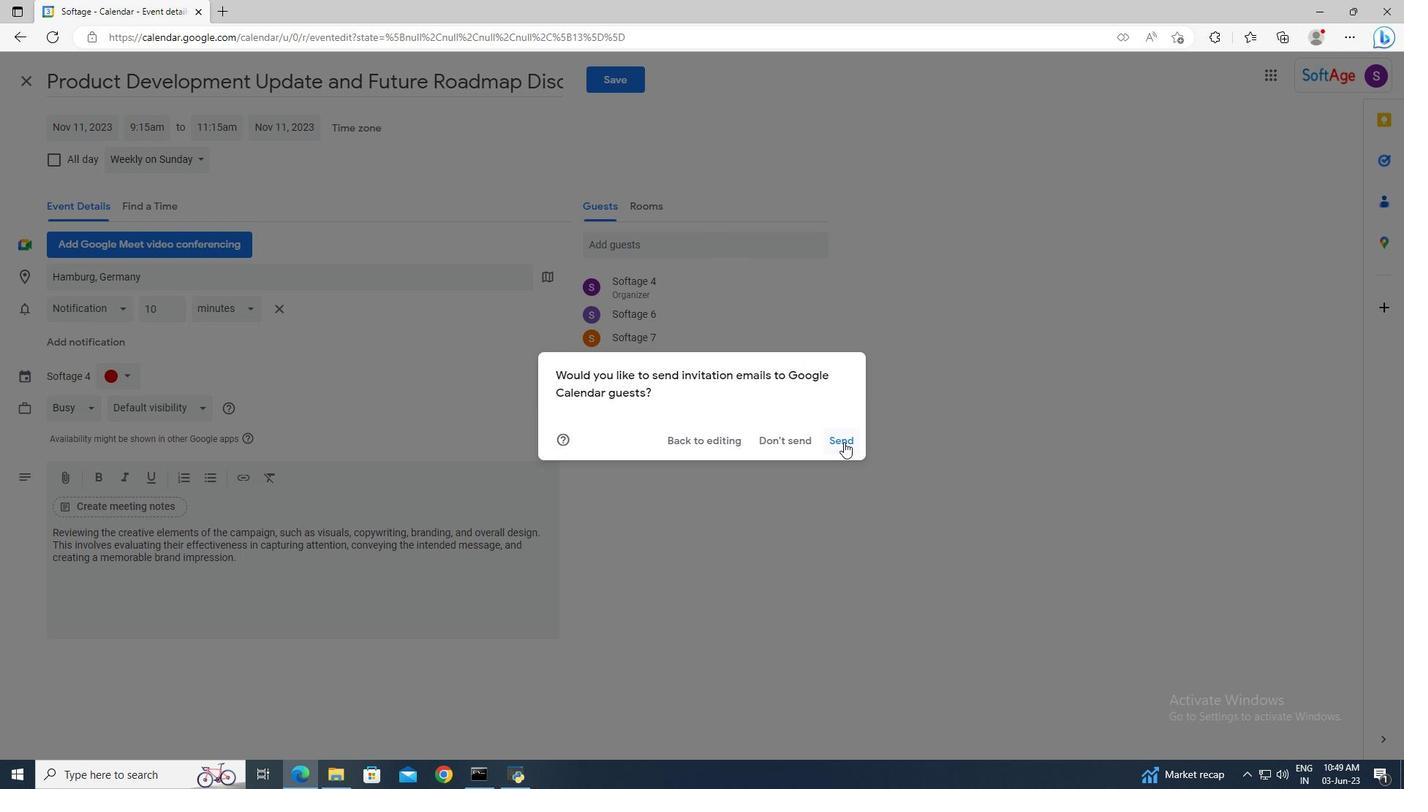 
